 Task: Search one way flight ticket for 3 adults in first from Belleville: Midamerica St. Louis Airport/scott Air Force Base to New Bern: Coastal Carolina Regional Airport (was Craven County Regional) on 5-4-2023. Choice of flights is Sun country airlines. Number of bags: 2 checked bags. Price is upto 82000. Outbound departure time preference is 13:15.
Action: Mouse moved to (300, 259)
Screenshot: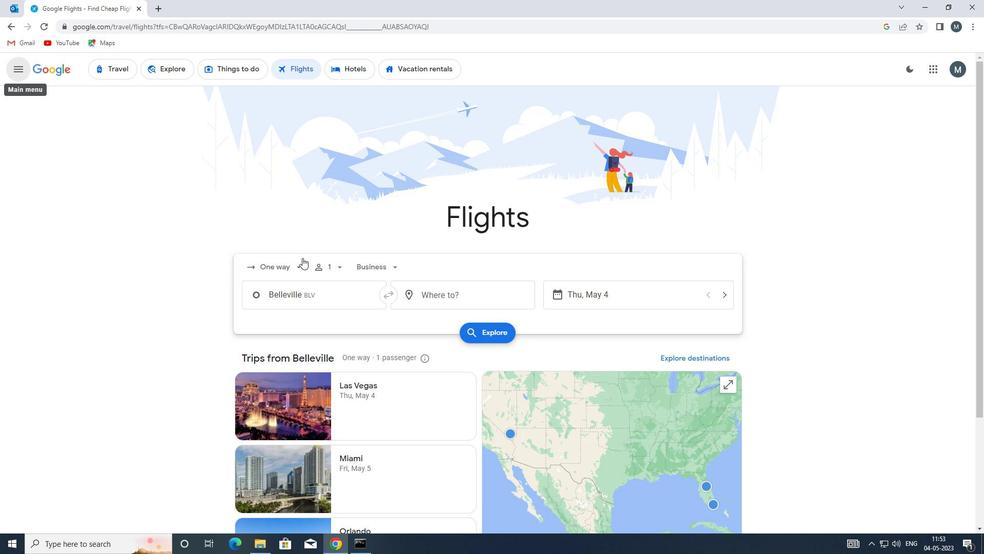
Action: Mouse pressed left at (300, 259)
Screenshot: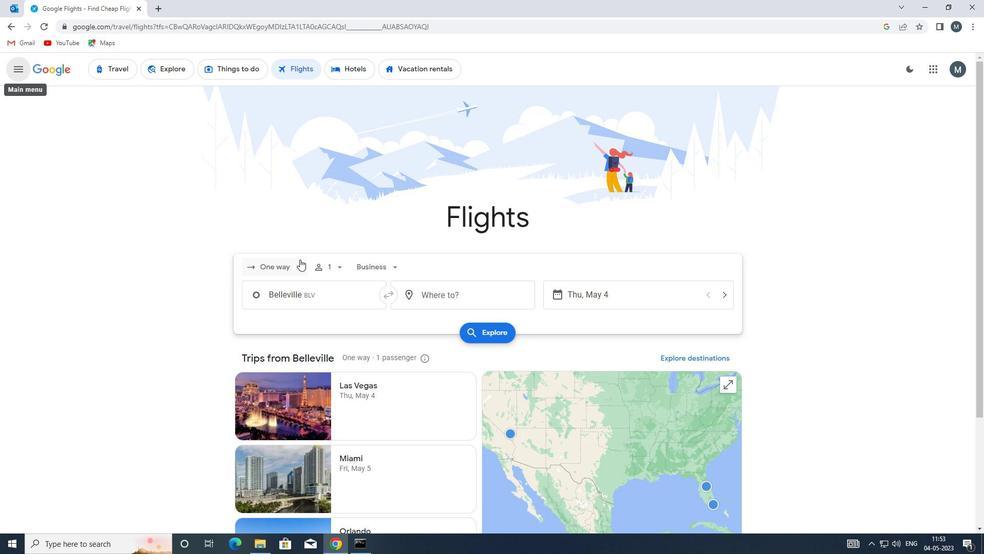 
Action: Mouse moved to (304, 317)
Screenshot: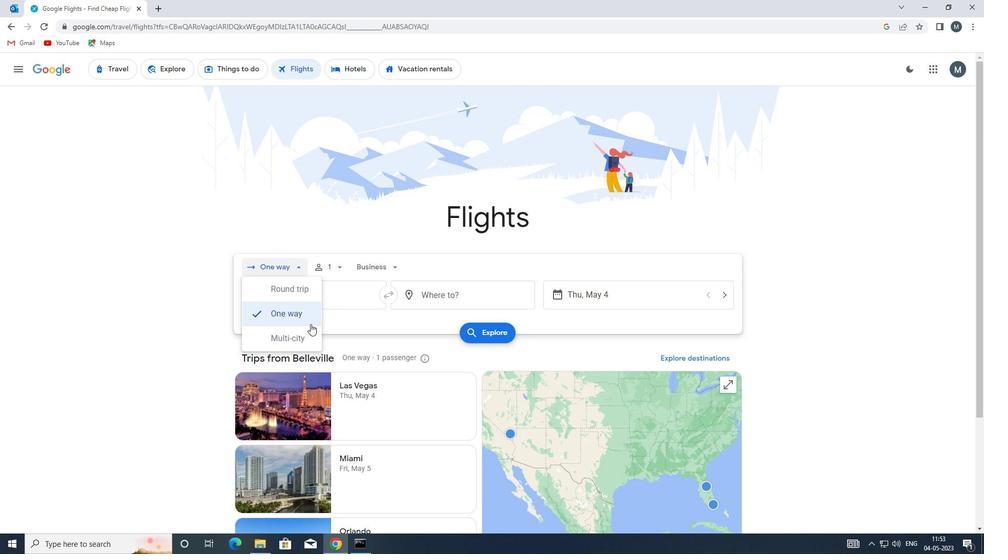 
Action: Mouse pressed left at (304, 317)
Screenshot: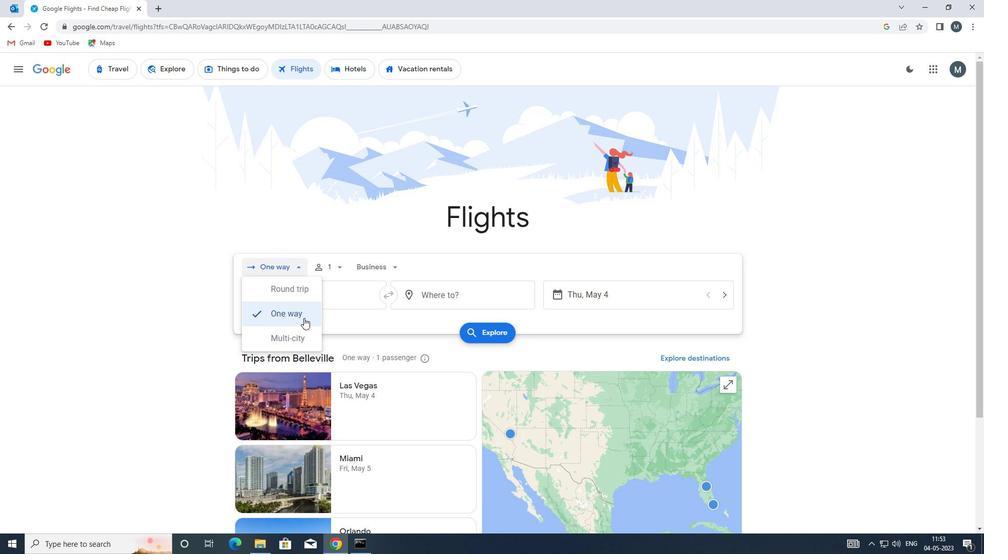 
Action: Mouse moved to (337, 266)
Screenshot: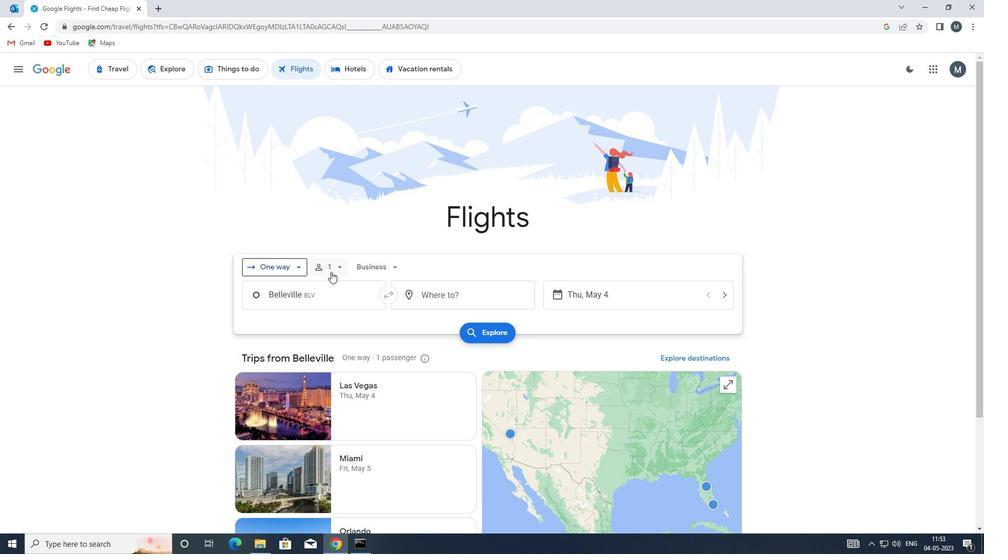 
Action: Mouse pressed left at (337, 266)
Screenshot: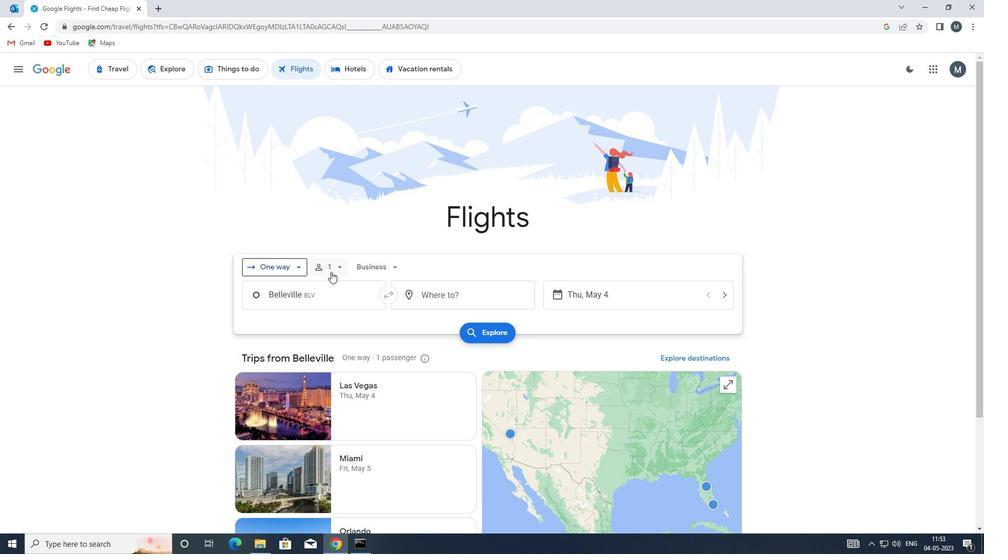 
Action: Mouse moved to (416, 294)
Screenshot: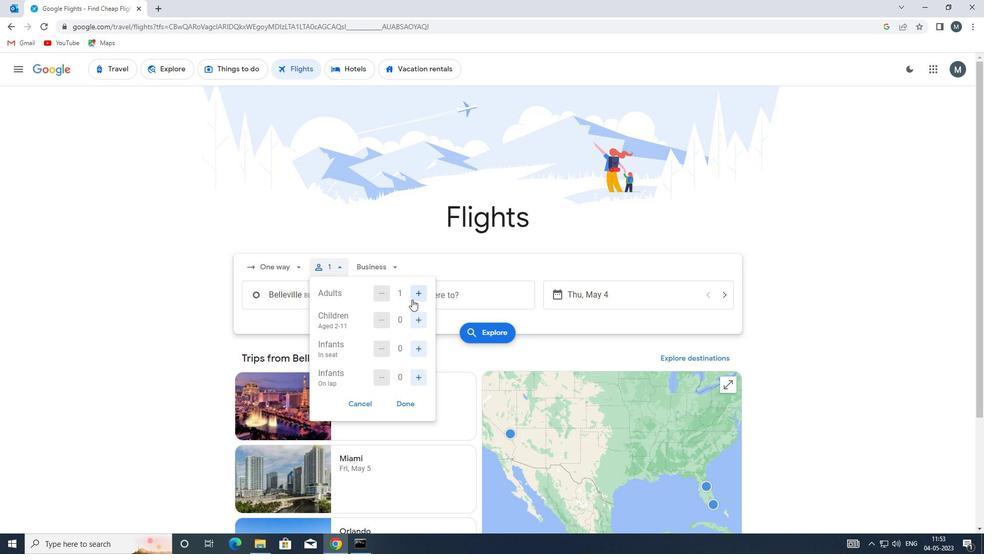 
Action: Mouse pressed left at (416, 294)
Screenshot: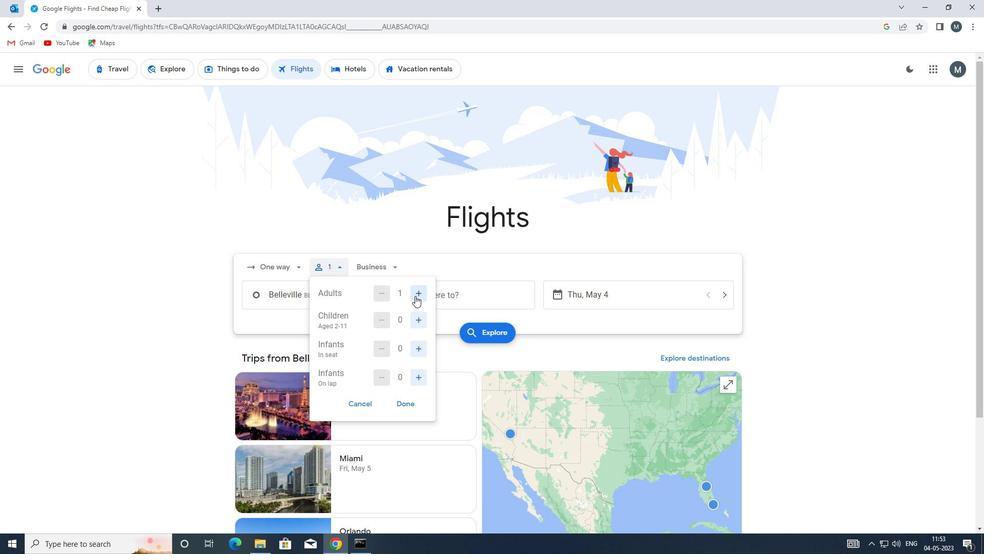 
Action: Mouse pressed left at (416, 294)
Screenshot: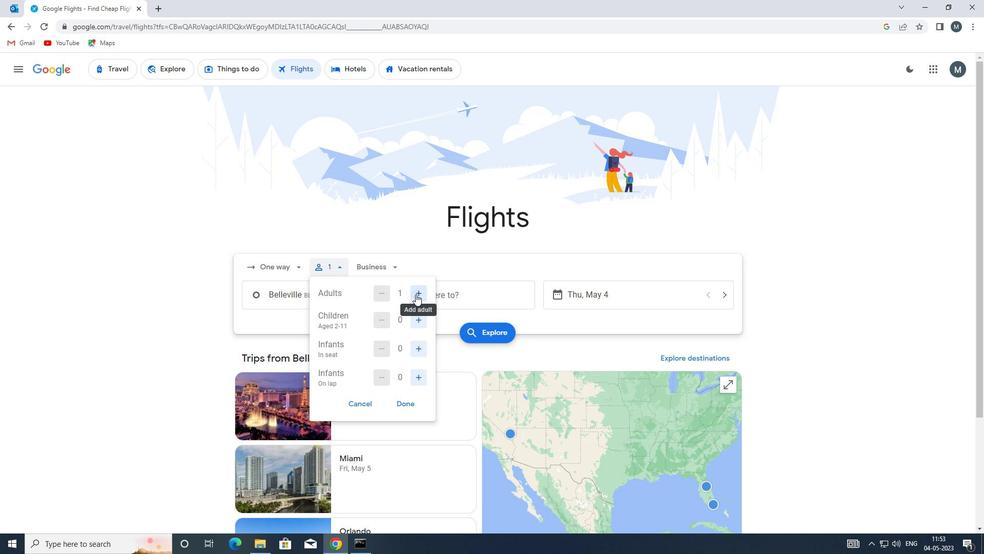 
Action: Mouse moved to (411, 406)
Screenshot: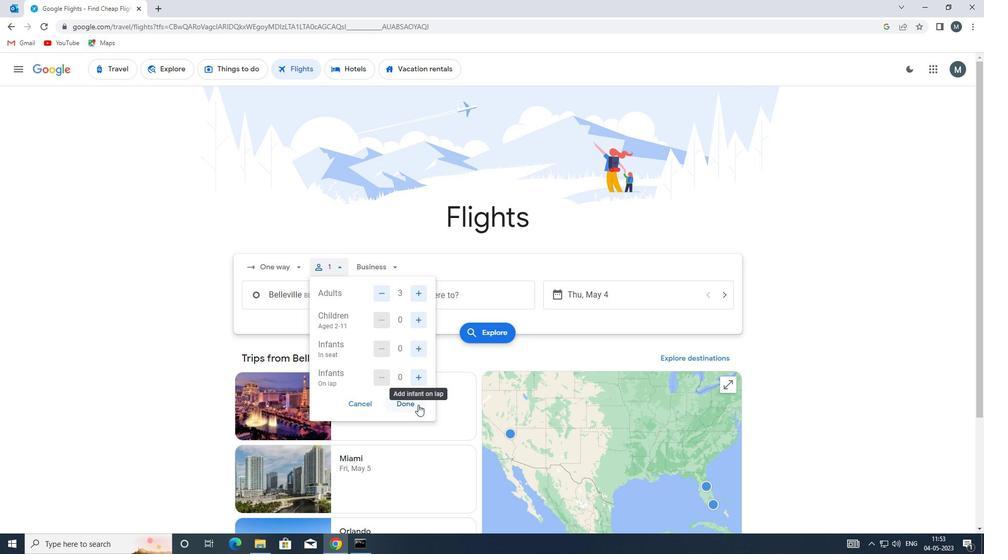 
Action: Mouse pressed left at (411, 406)
Screenshot: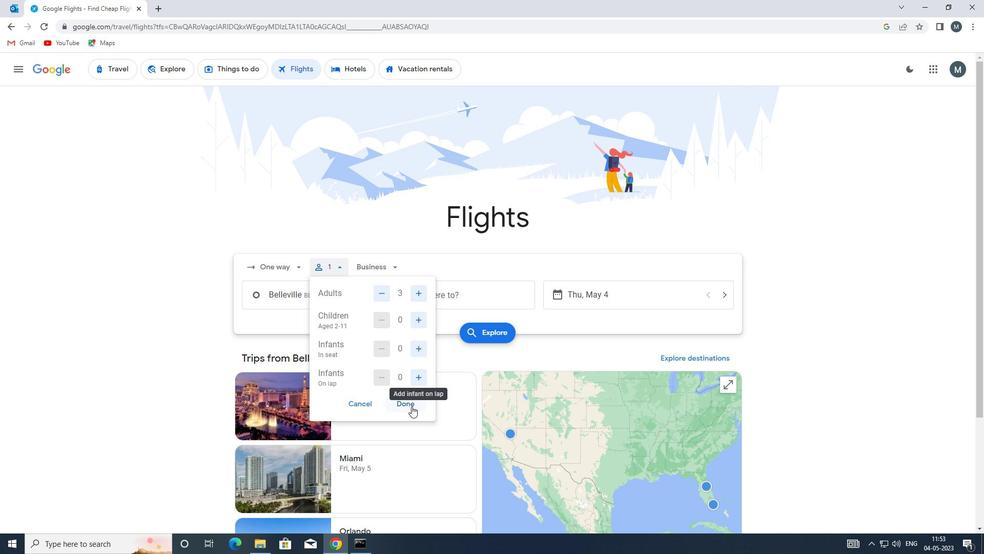 
Action: Mouse moved to (379, 266)
Screenshot: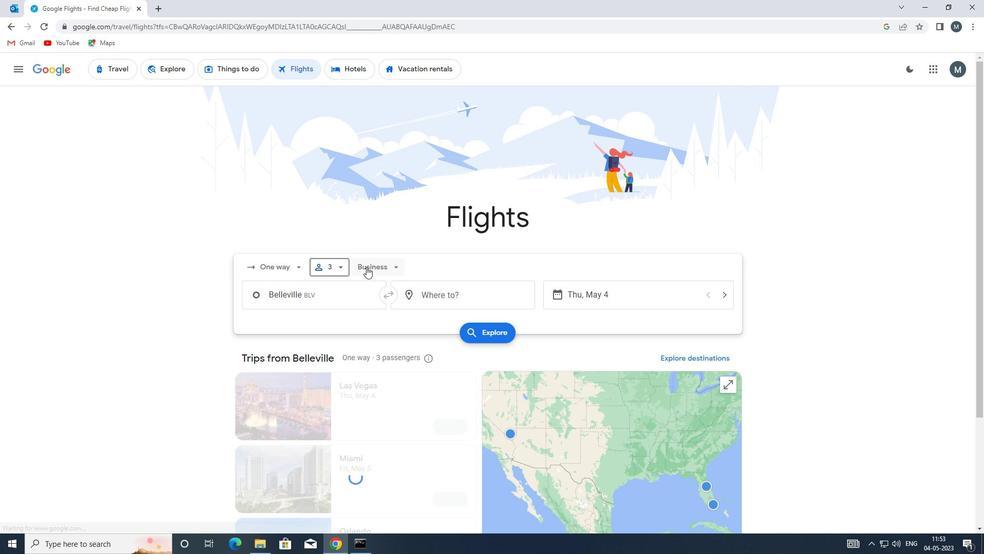 
Action: Mouse pressed left at (379, 266)
Screenshot: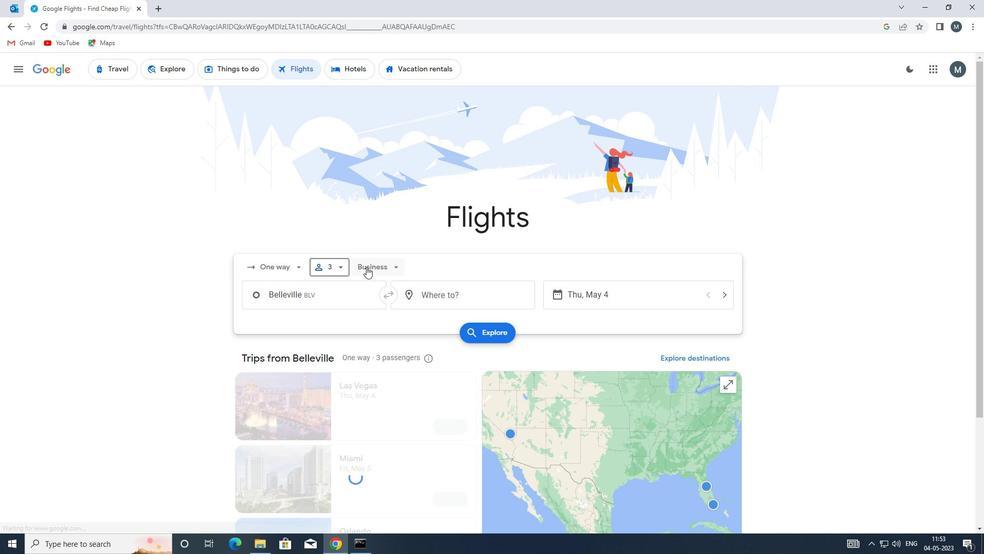 
Action: Mouse moved to (376, 358)
Screenshot: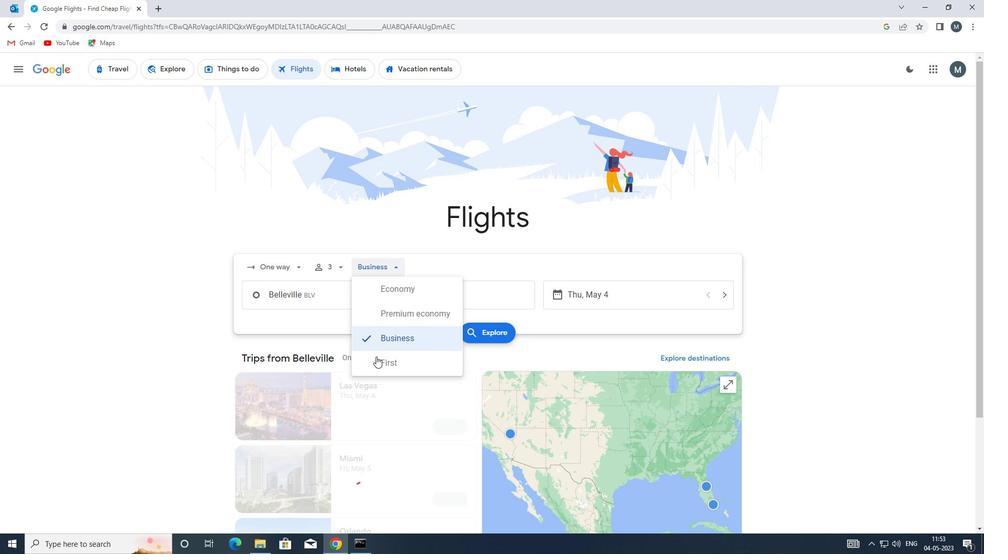 
Action: Mouse pressed left at (376, 358)
Screenshot: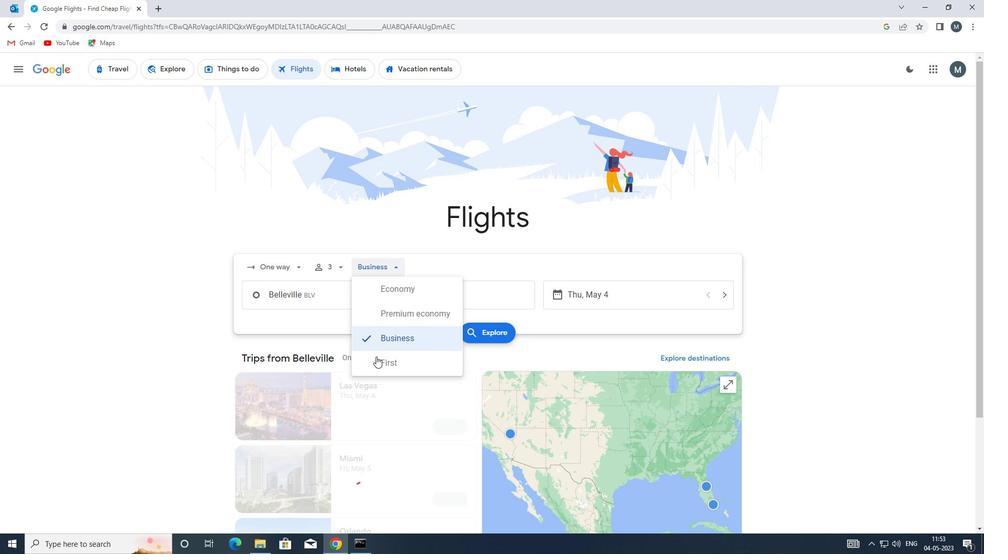 
Action: Mouse moved to (323, 300)
Screenshot: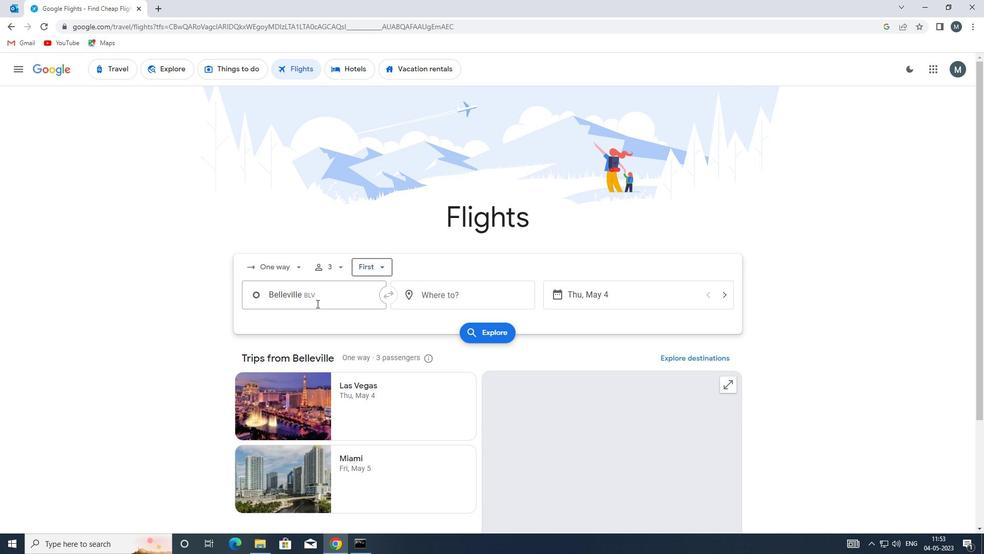 
Action: Mouse pressed left at (323, 300)
Screenshot: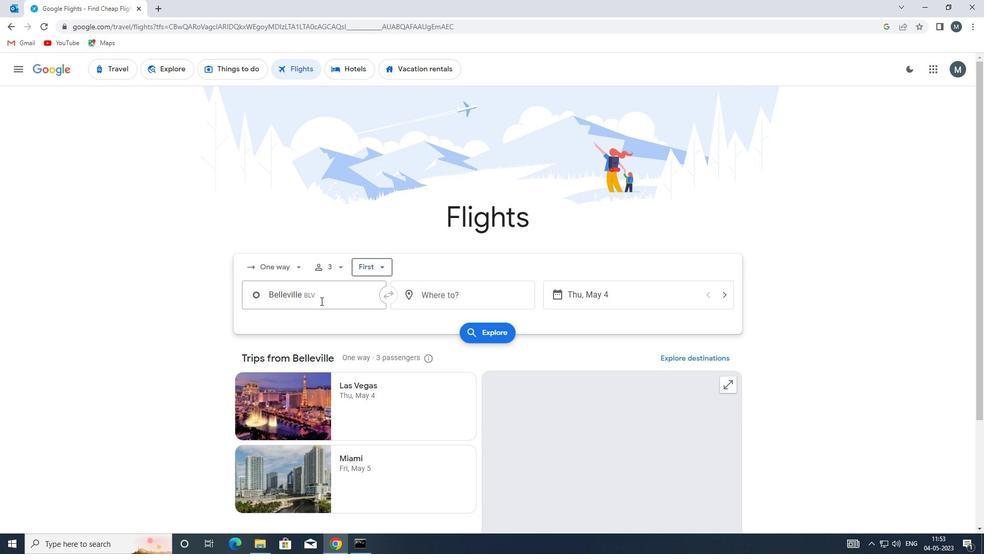 
Action: Mouse moved to (323, 300)
Screenshot: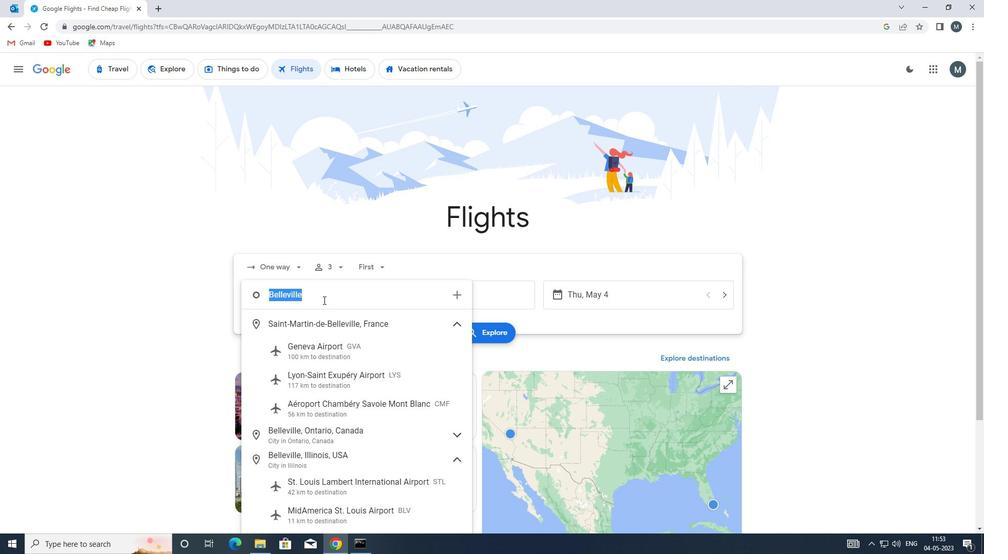 
Action: Key pressed blv
Screenshot: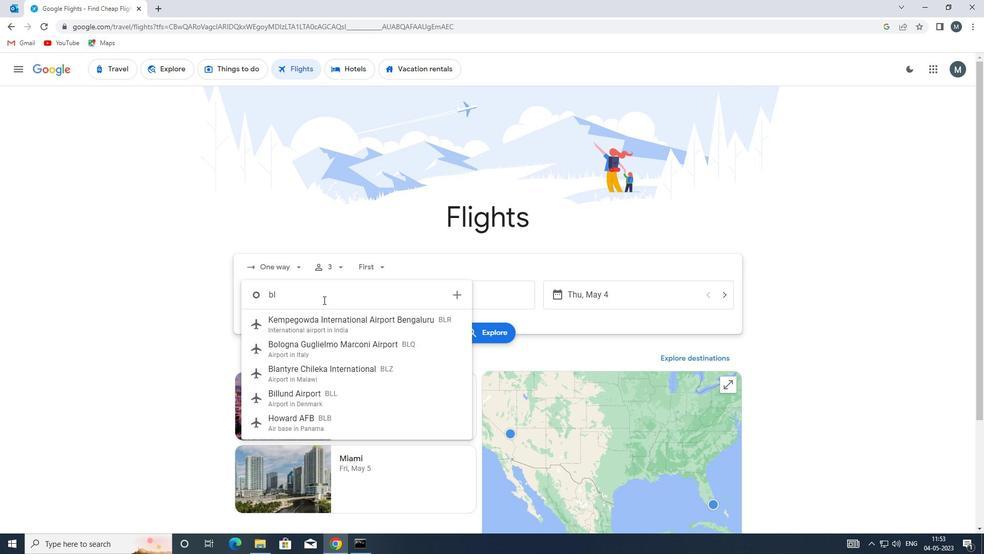 
Action: Mouse moved to (345, 323)
Screenshot: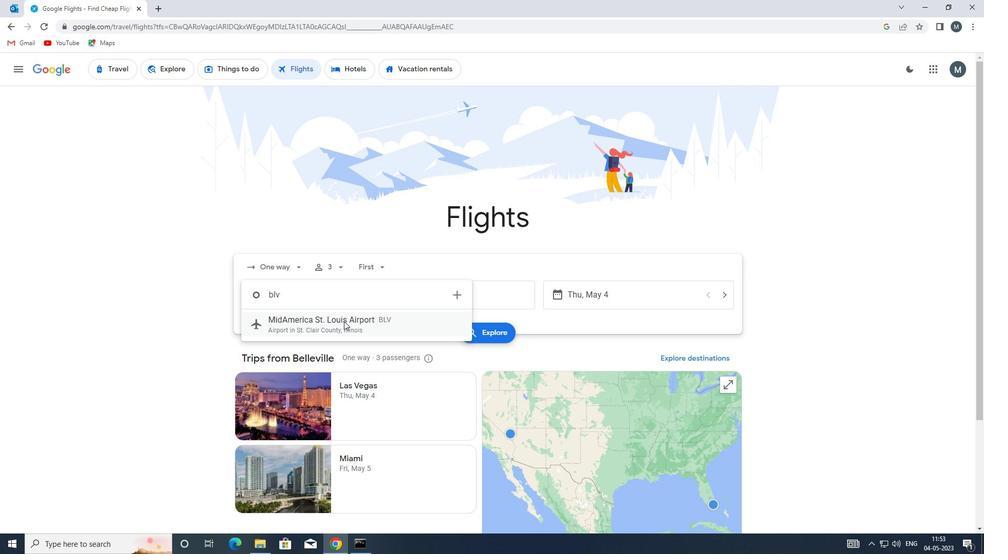 
Action: Mouse pressed left at (345, 323)
Screenshot: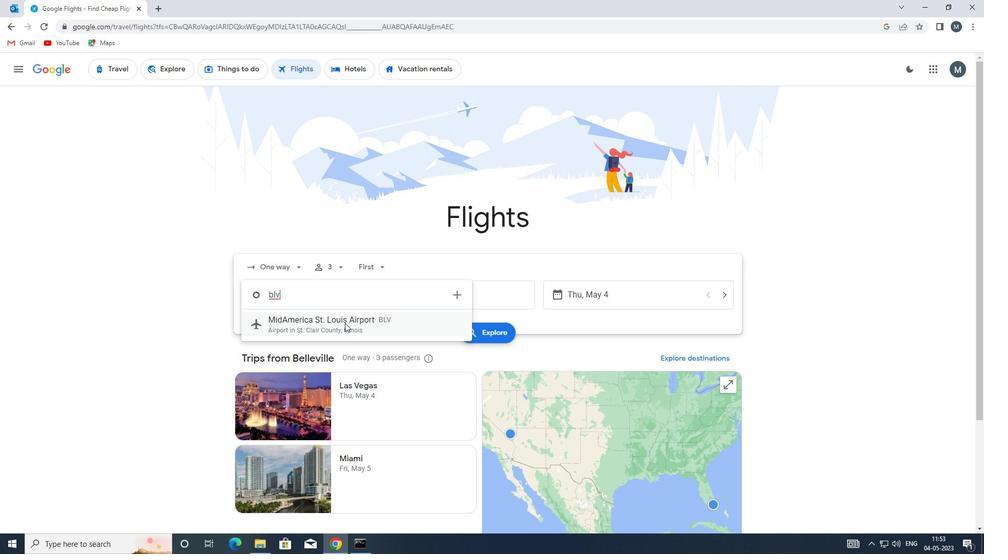 
Action: Mouse moved to (422, 297)
Screenshot: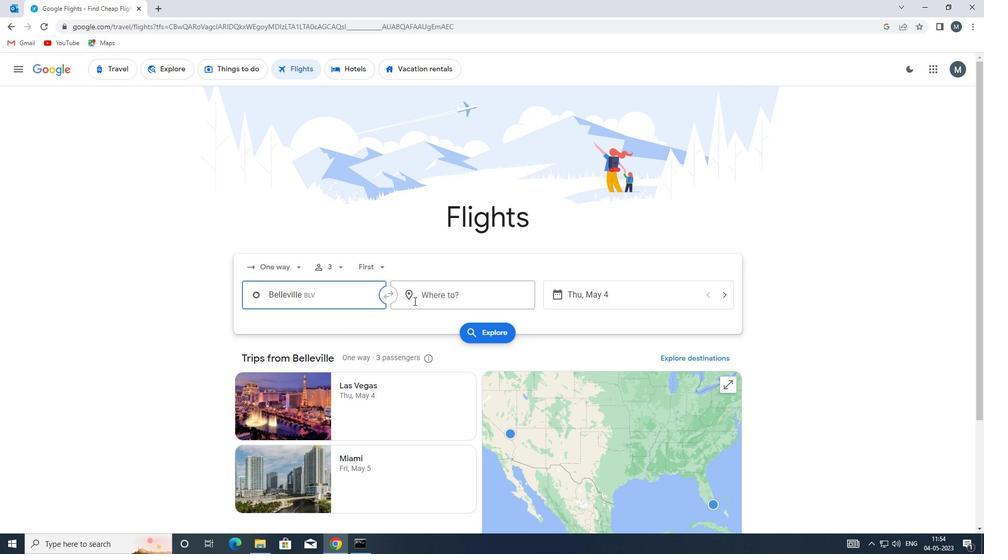
Action: Mouse pressed left at (422, 297)
Screenshot: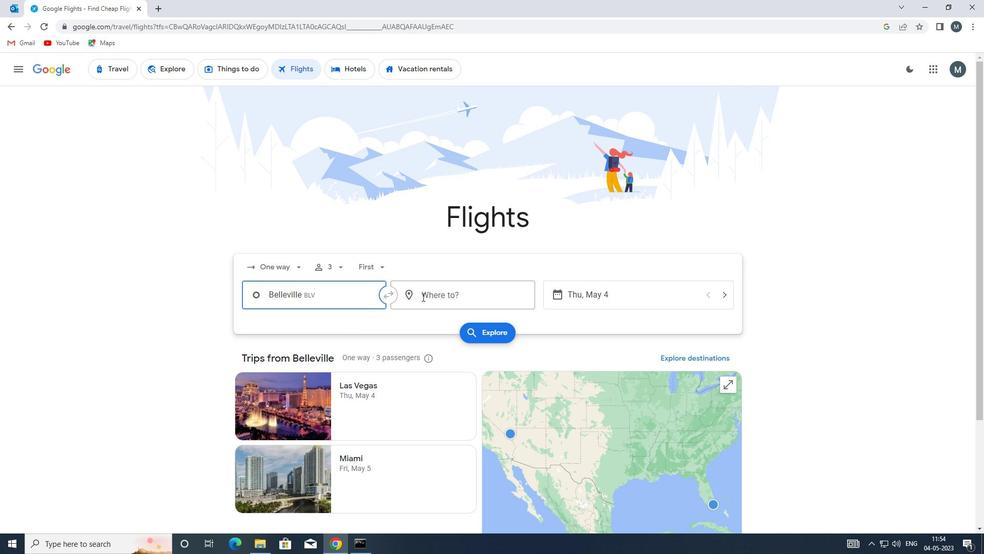 
Action: Key pressed ewn
Screenshot: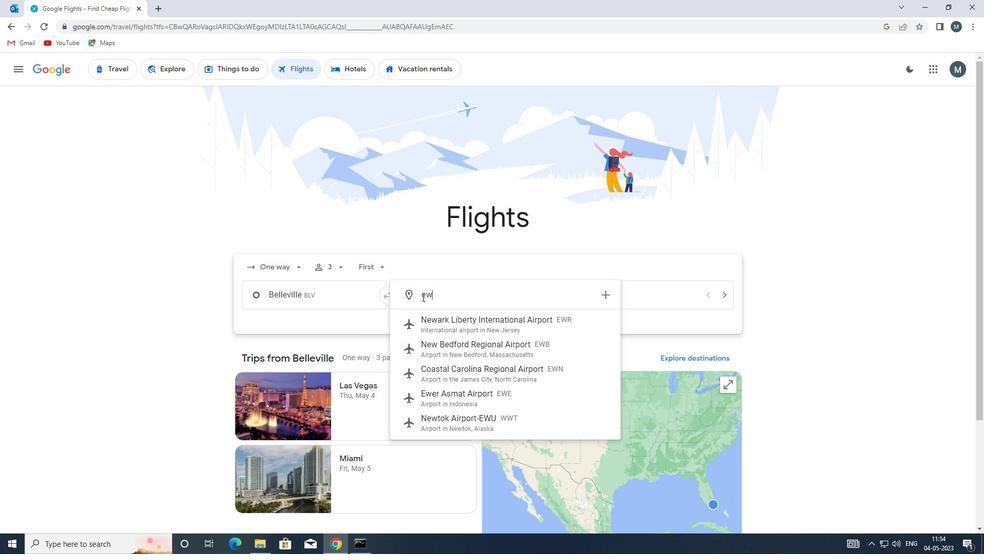 
Action: Mouse moved to (442, 323)
Screenshot: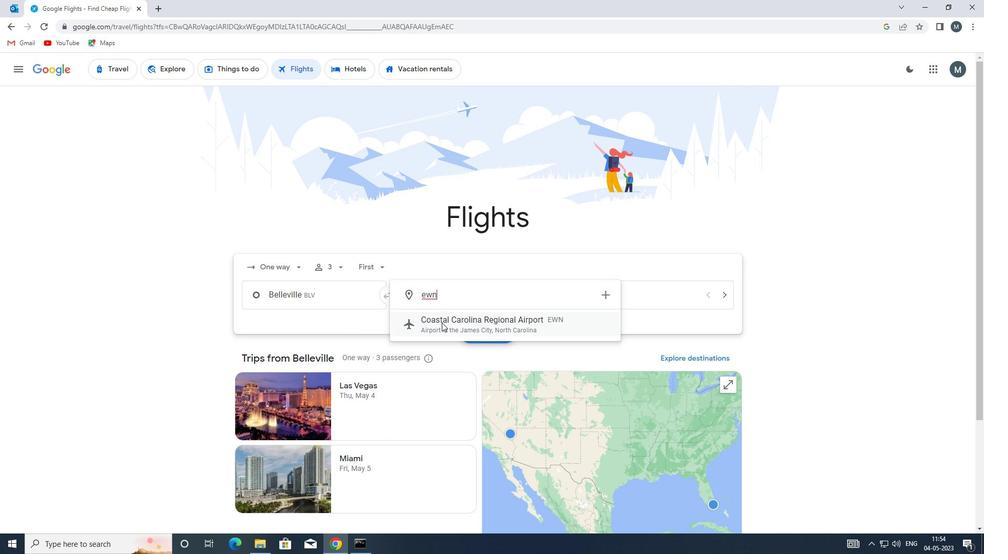 
Action: Mouse pressed left at (442, 323)
Screenshot: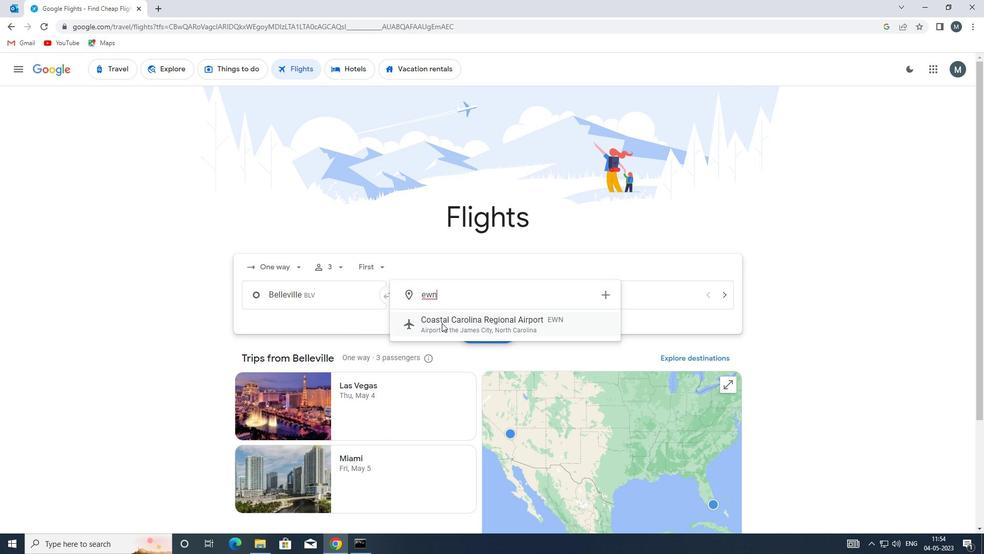 
Action: Mouse moved to (563, 294)
Screenshot: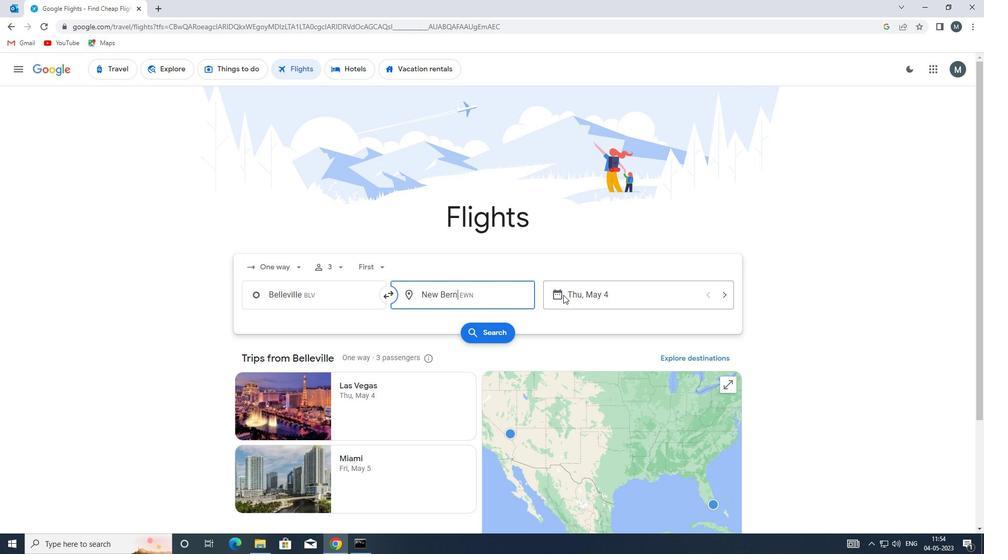 
Action: Mouse pressed left at (563, 294)
Screenshot: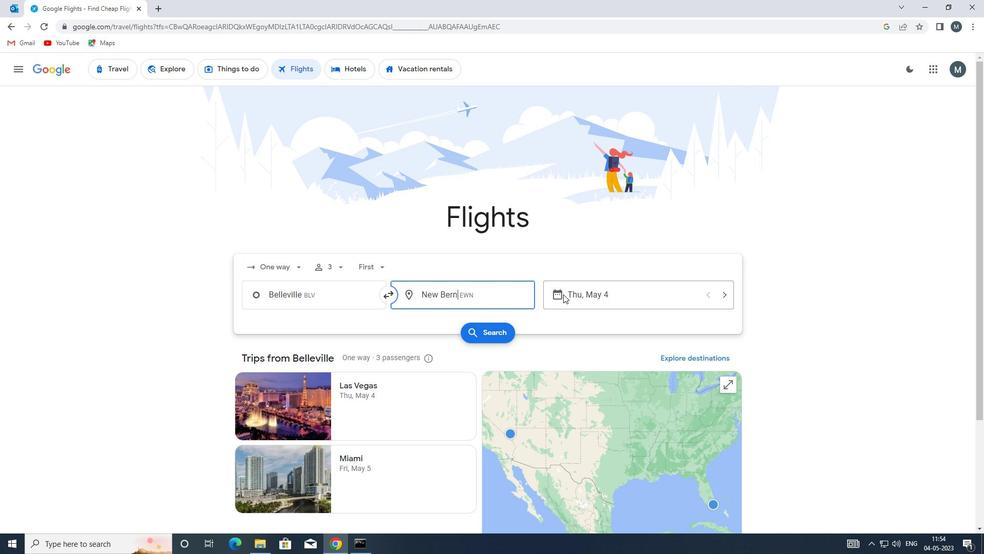 
Action: Mouse moved to (467, 346)
Screenshot: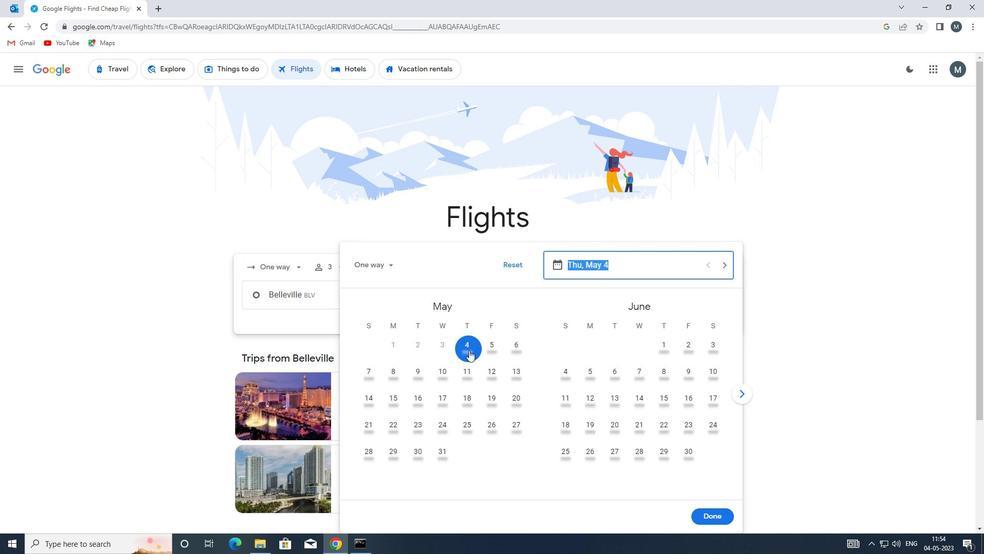 
Action: Mouse pressed left at (467, 346)
Screenshot: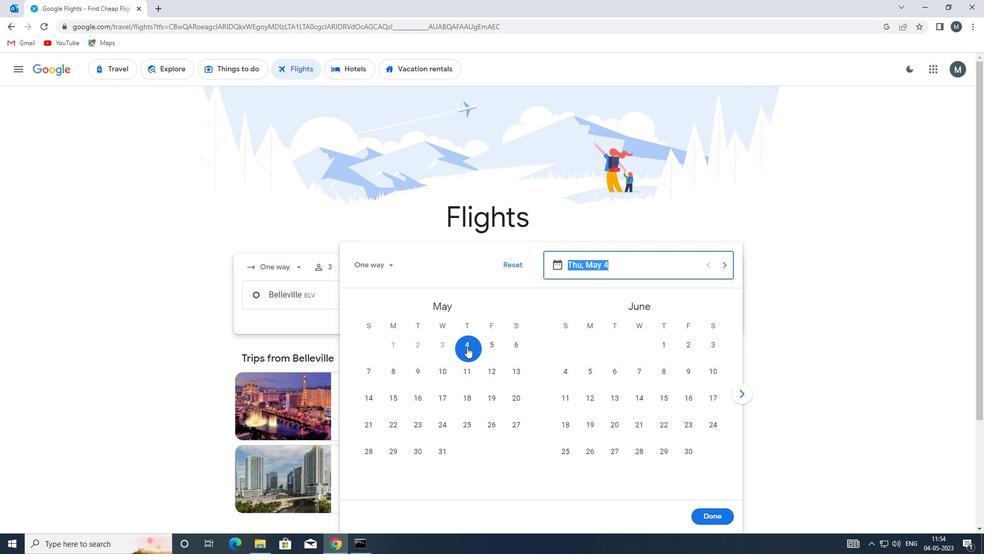 
Action: Mouse moved to (722, 523)
Screenshot: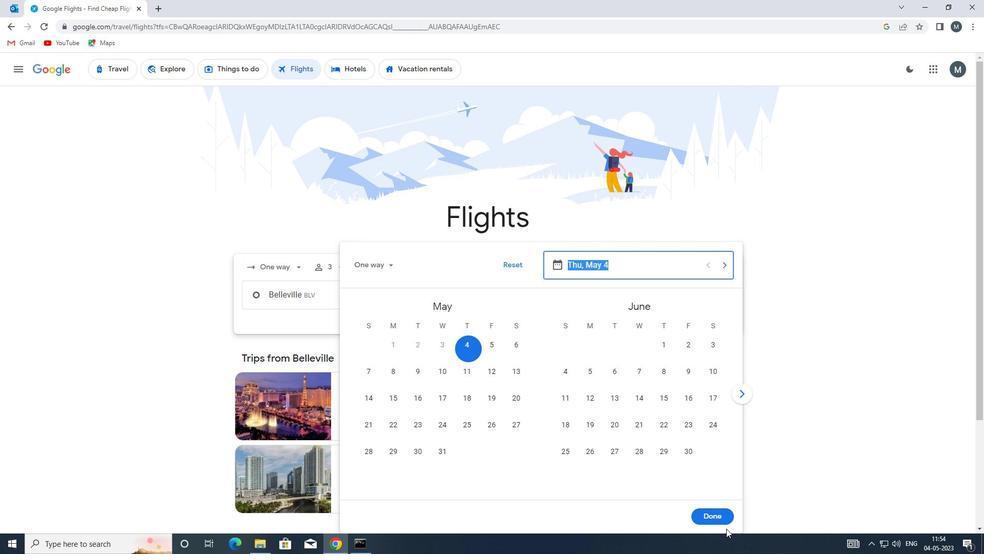 
Action: Mouse pressed left at (722, 523)
Screenshot: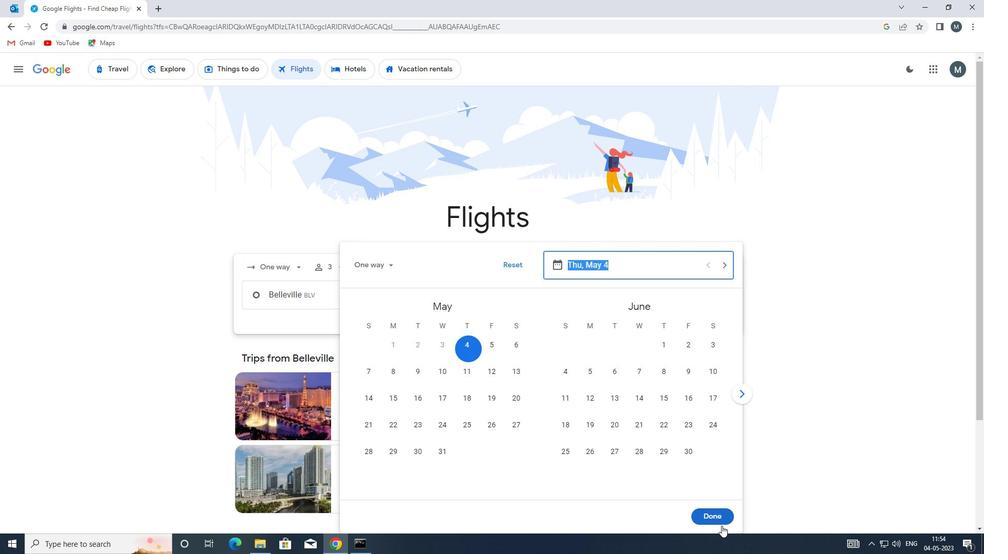 
Action: Mouse moved to (496, 339)
Screenshot: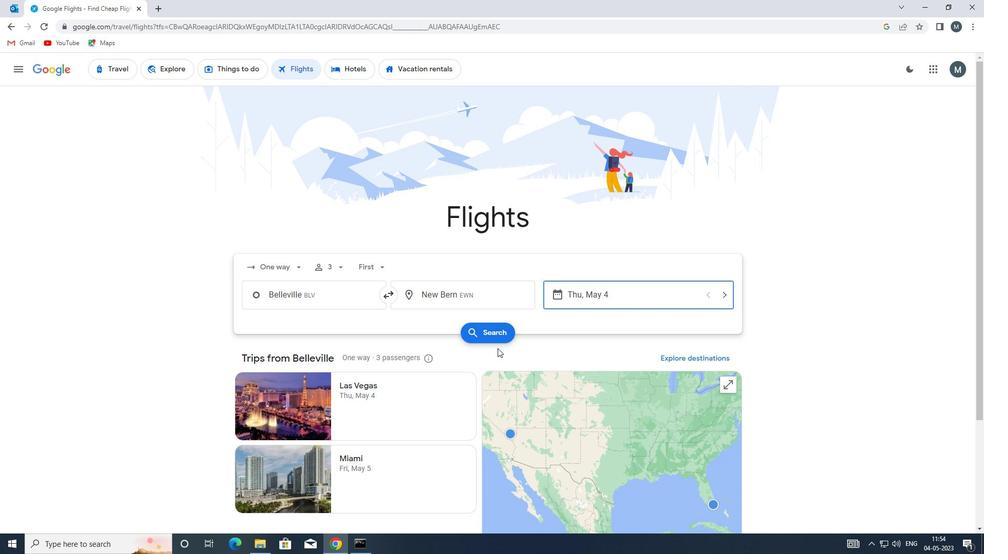 
Action: Mouse pressed left at (496, 339)
Screenshot: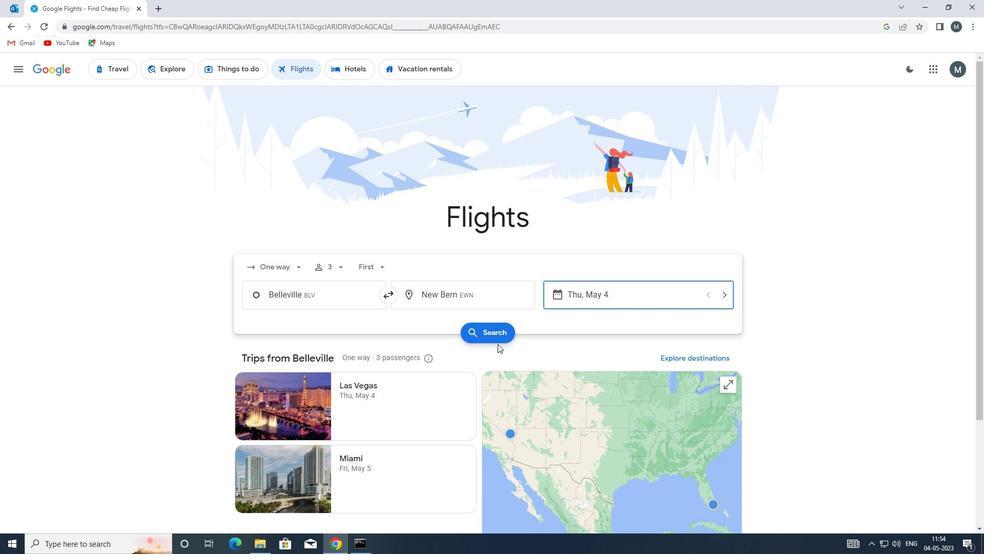 
Action: Mouse moved to (250, 159)
Screenshot: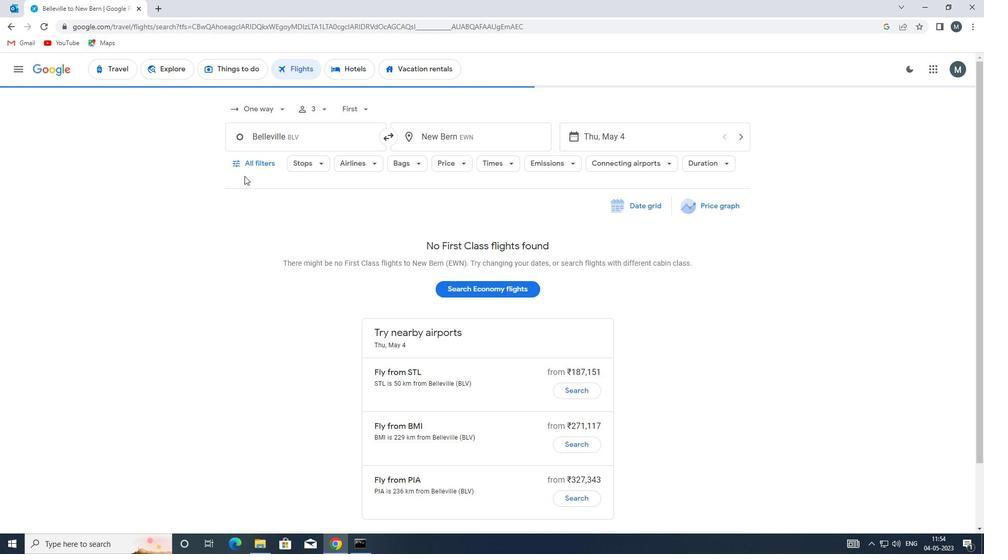 
Action: Mouse pressed left at (250, 159)
Screenshot: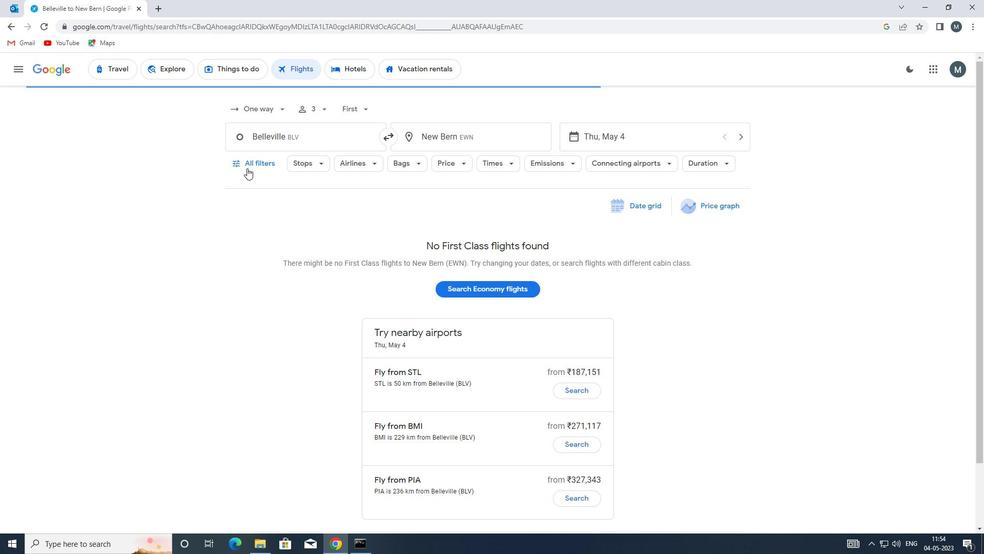 
Action: Mouse moved to (252, 307)
Screenshot: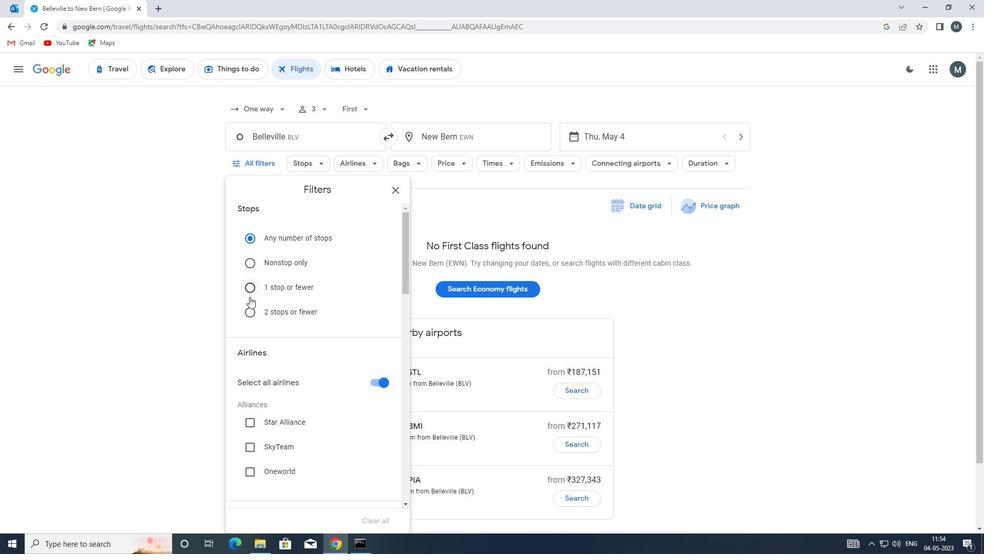 
Action: Mouse scrolled (252, 306) with delta (0, 0)
Screenshot: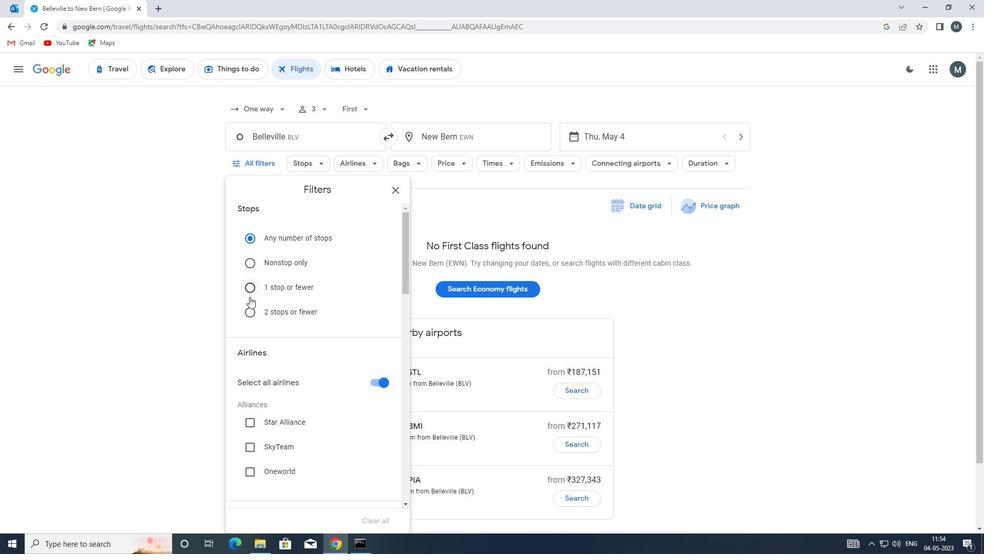
Action: Mouse moved to (371, 331)
Screenshot: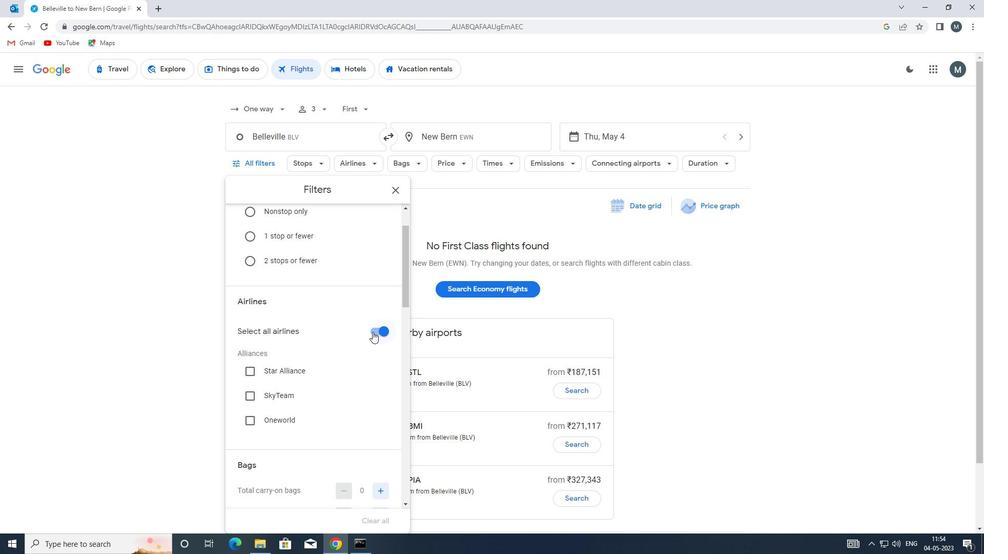 
Action: Mouse pressed left at (371, 331)
Screenshot: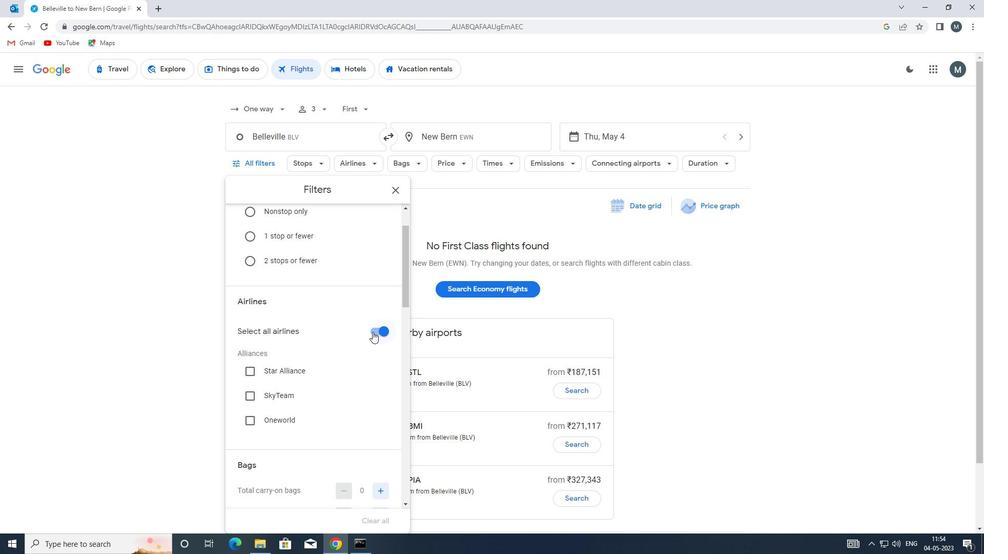 
Action: Mouse moved to (309, 362)
Screenshot: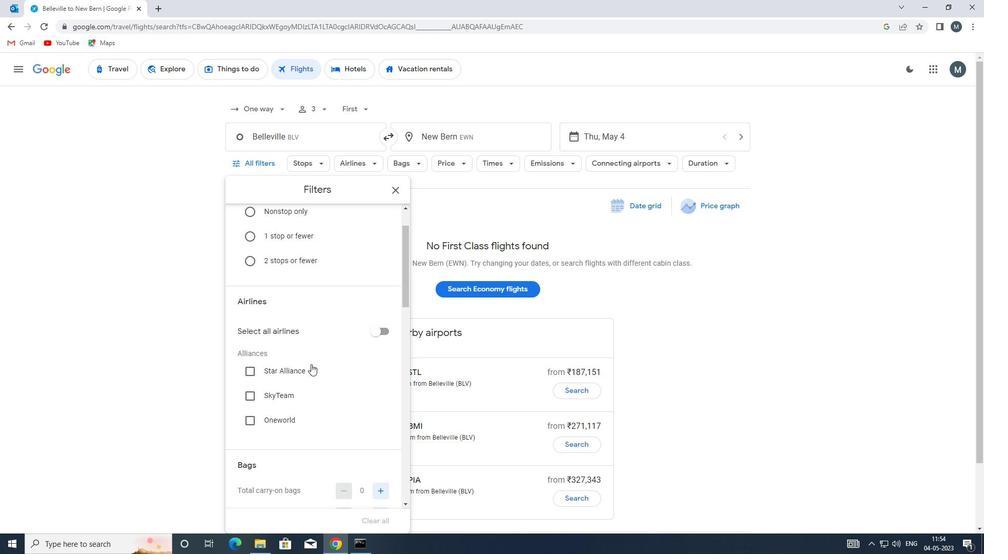 
Action: Mouse scrolled (309, 362) with delta (0, 0)
Screenshot: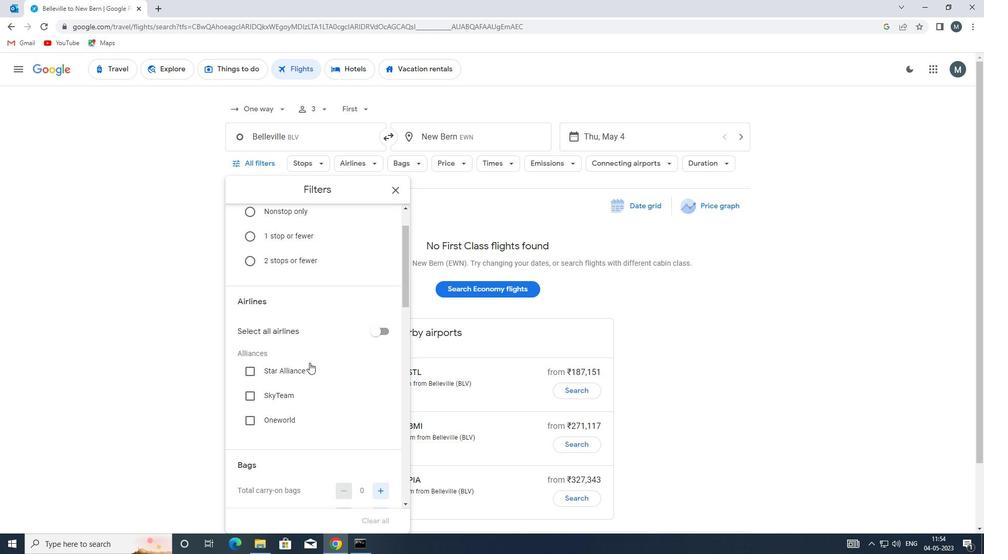 
Action: Mouse moved to (317, 360)
Screenshot: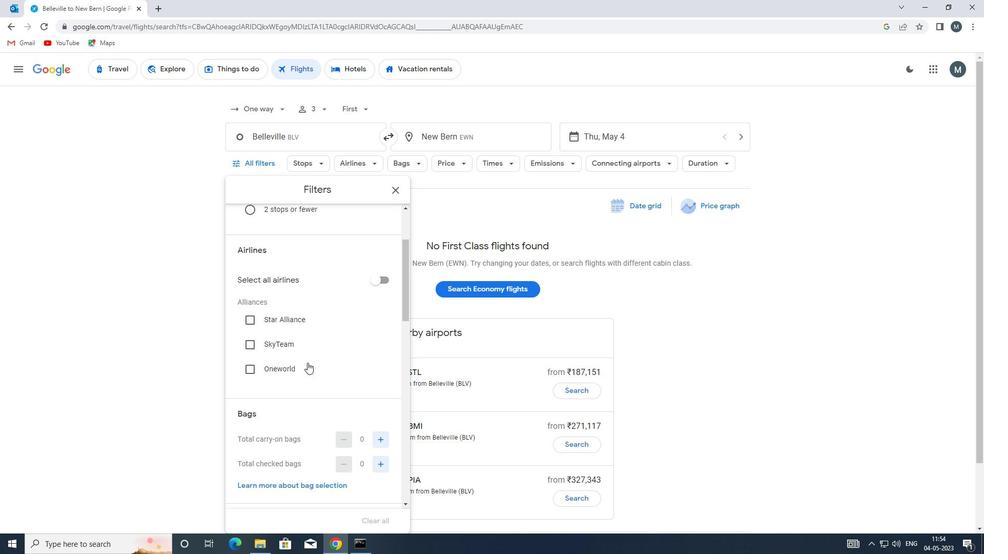 
Action: Mouse scrolled (317, 359) with delta (0, 0)
Screenshot: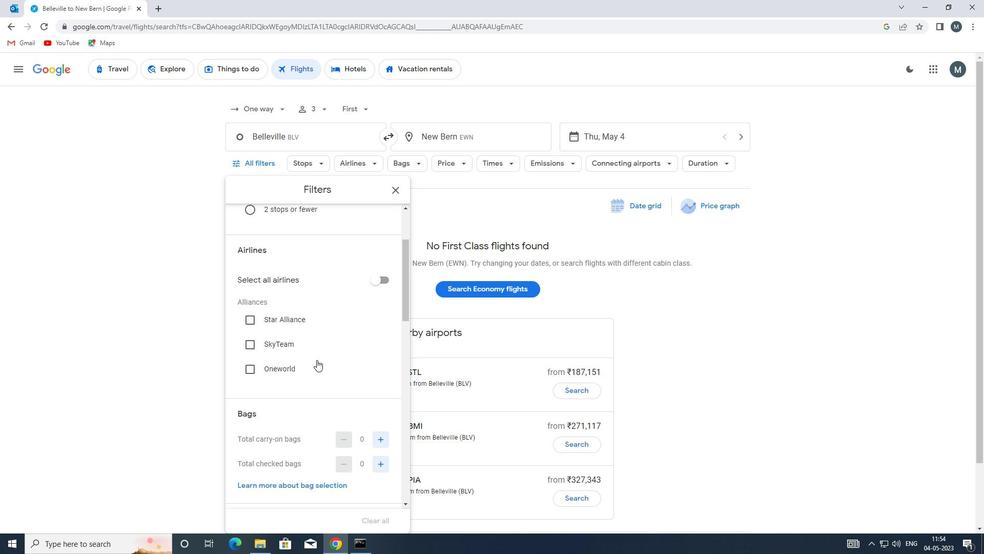 
Action: Mouse scrolled (317, 359) with delta (0, 0)
Screenshot: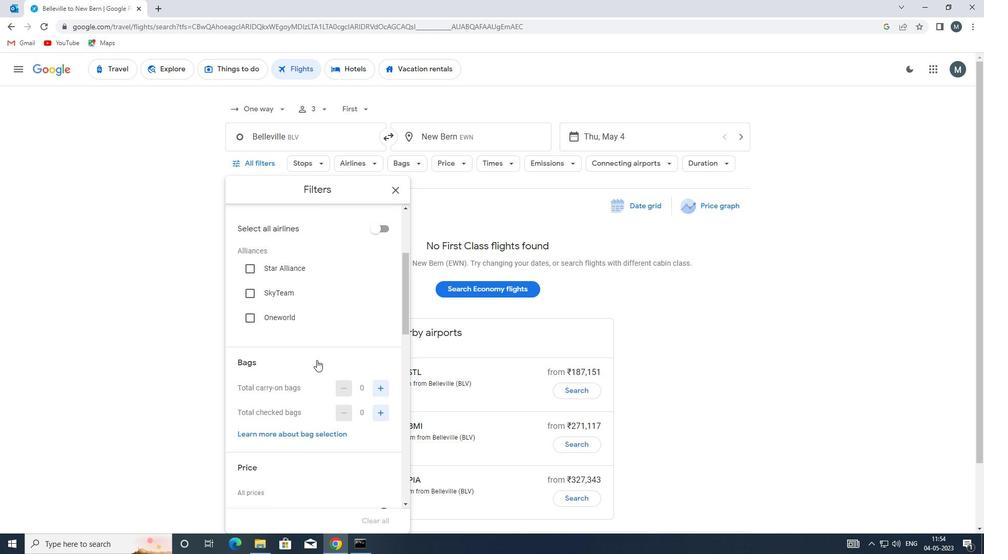 
Action: Mouse moved to (380, 361)
Screenshot: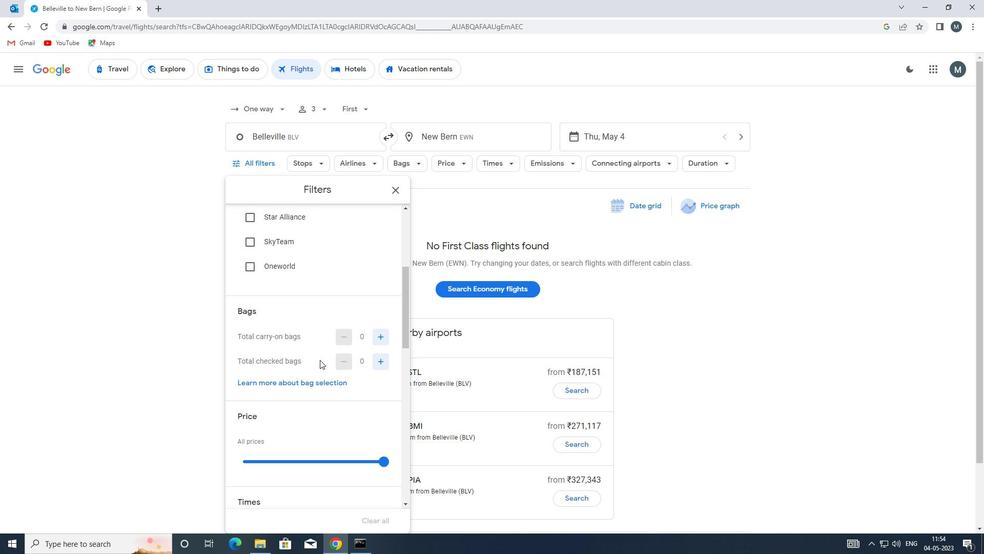 
Action: Mouse pressed left at (380, 361)
Screenshot: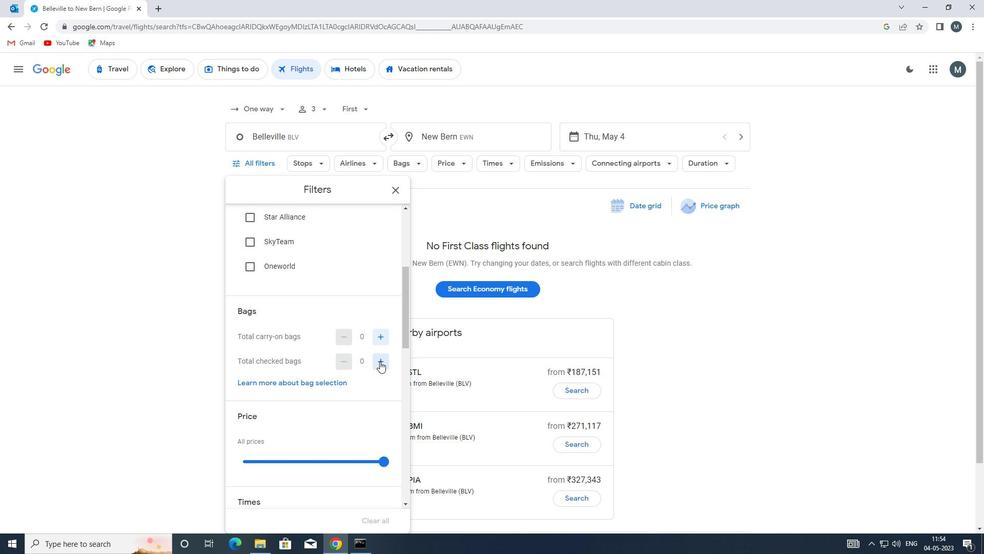 
Action: Mouse pressed left at (380, 361)
Screenshot: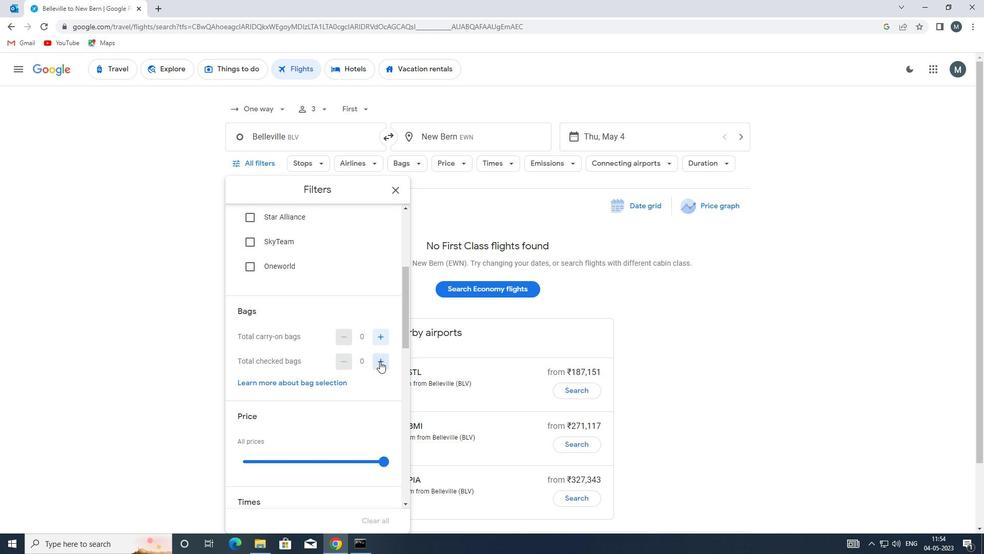 
Action: Mouse moved to (312, 363)
Screenshot: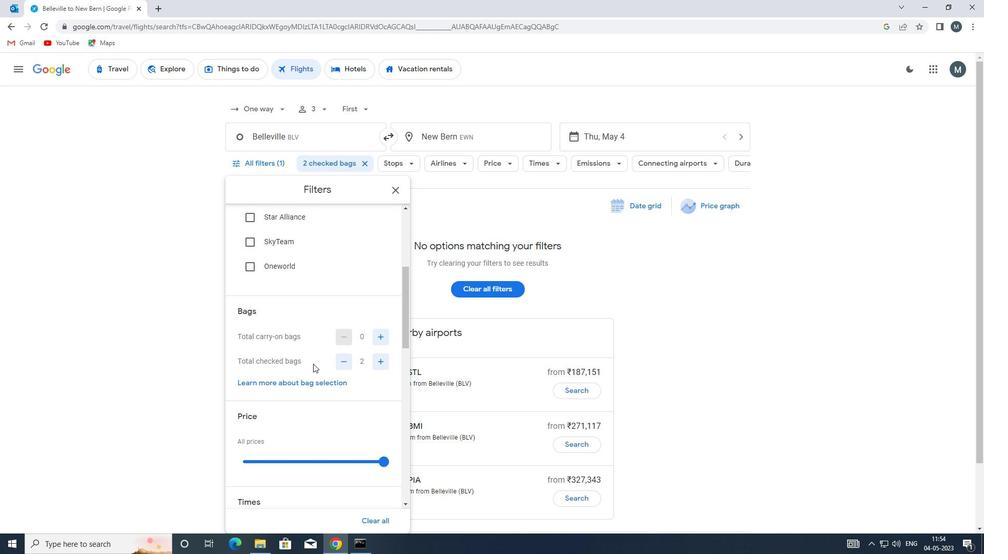 
Action: Mouse scrolled (312, 363) with delta (0, 0)
Screenshot: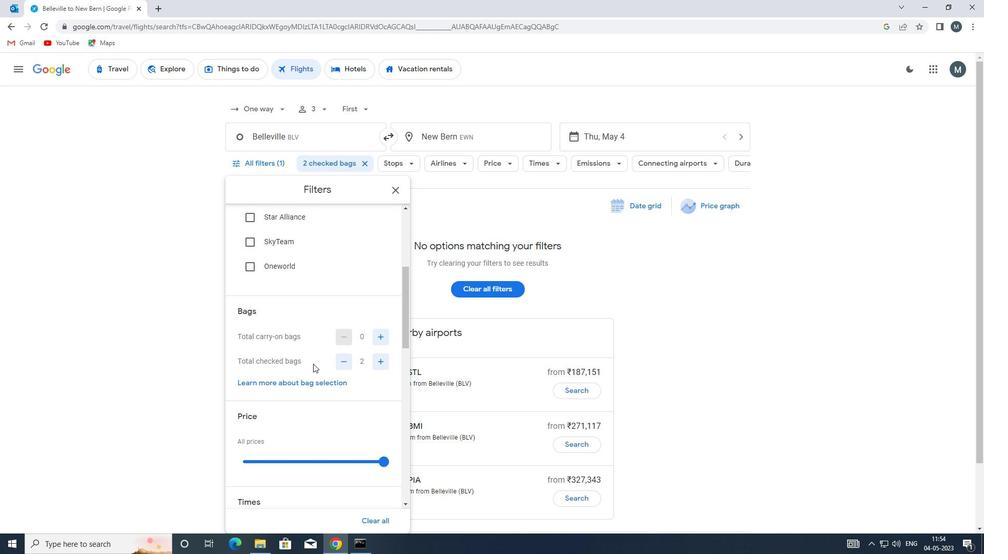 
Action: Mouse moved to (311, 363)
Screenshot: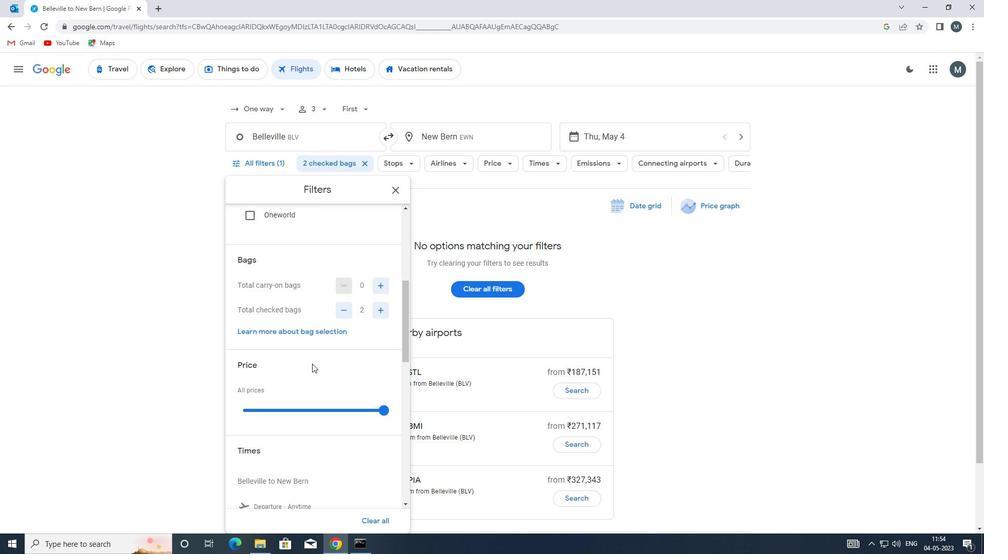 
Action: Mouse scrolled (311, 363) with delta (0, 0)
Screenshot: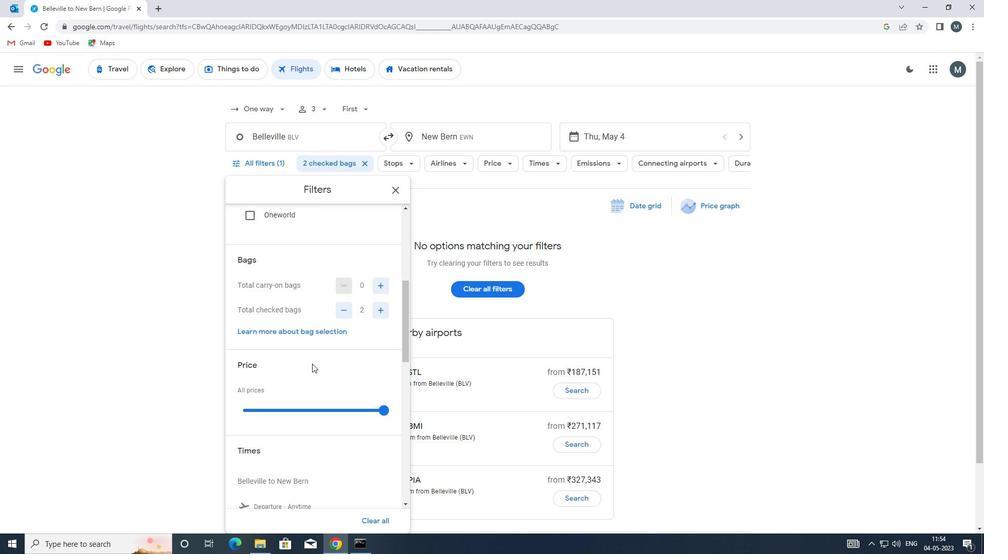 
Action: Mouse moved to (305, 356)
Screenshot: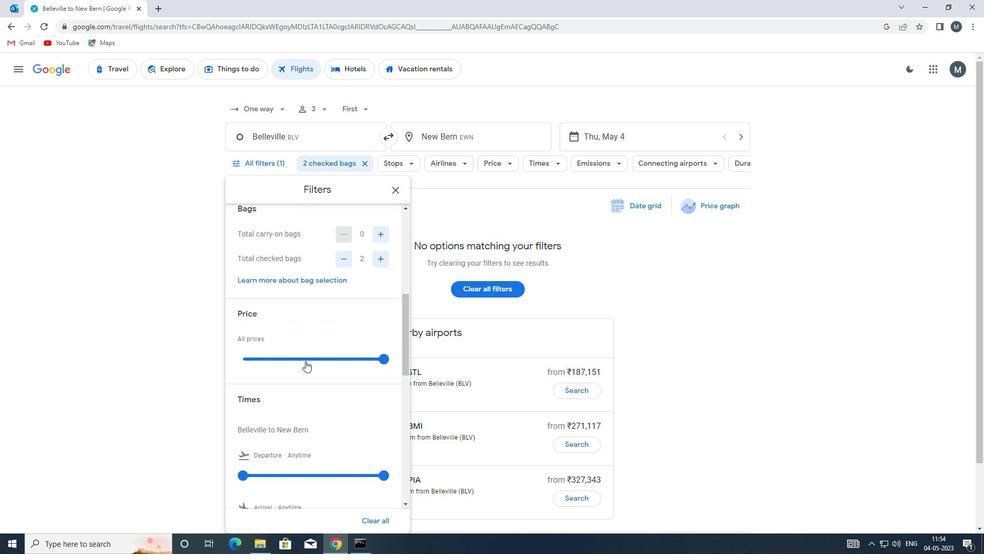 
Action: Mouse pressed left at (305, 356)
Screenshot: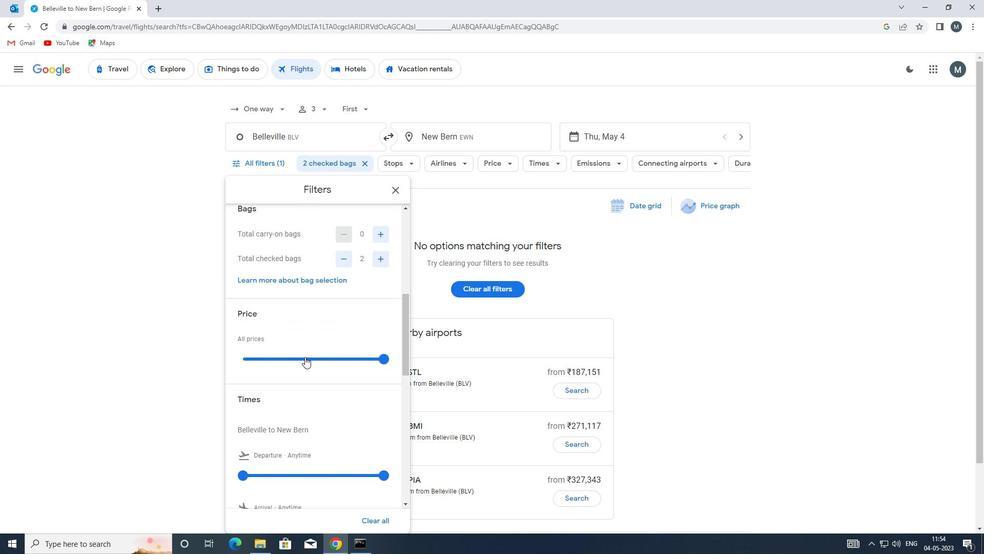 
Action: Mouse moved to (303, 356)
Screenshot: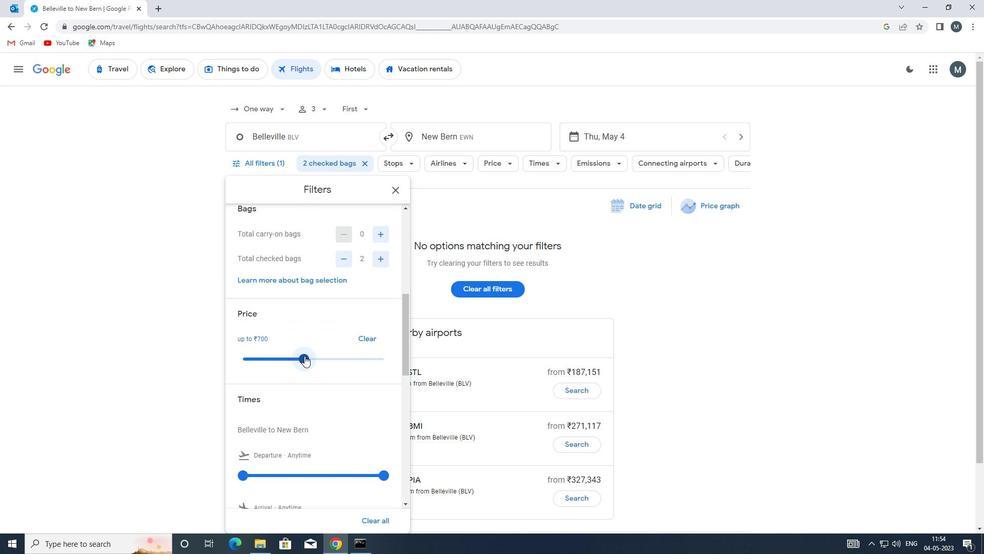 
Action: Mouse pressed left at (303, 356)
Screenshot: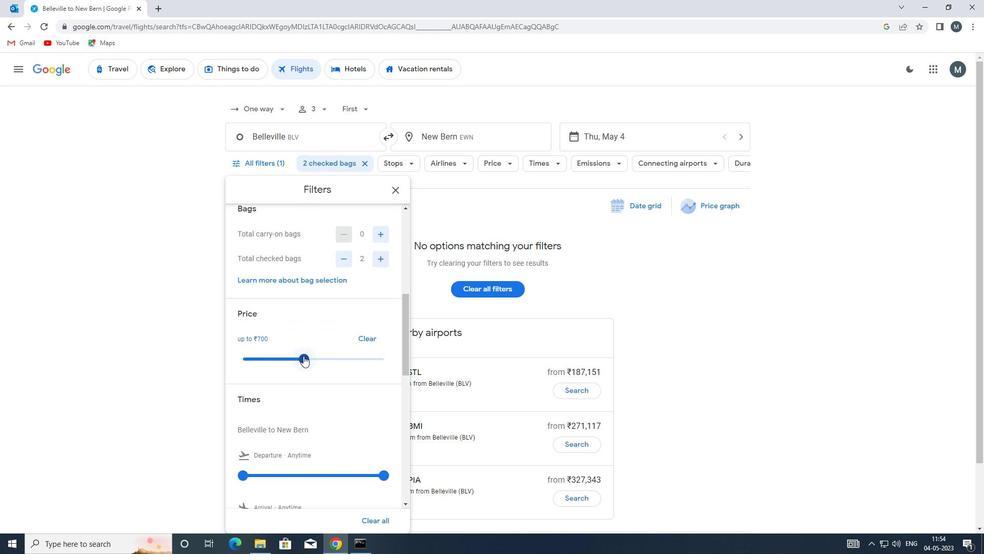 
Action: Mouse moved to (308, 365)
Screenshot: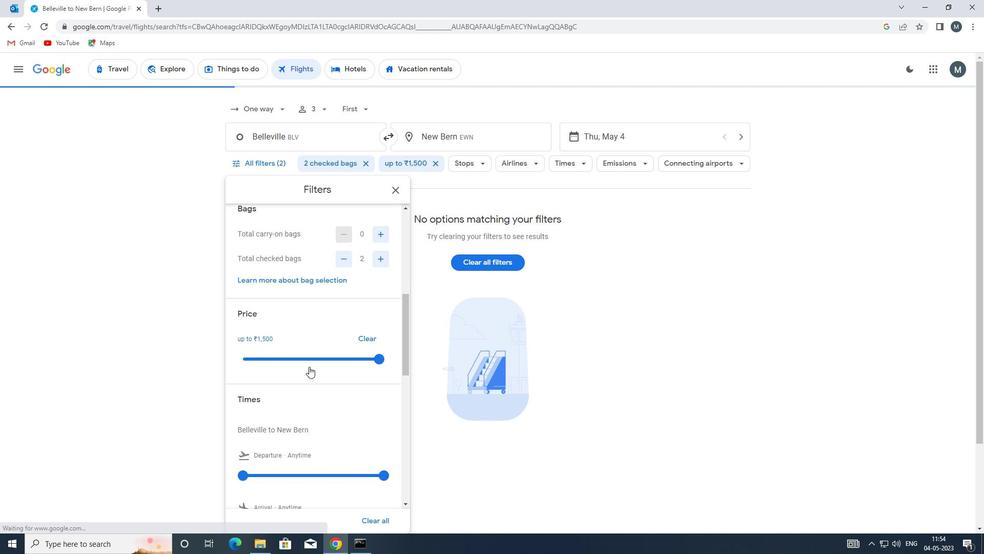 
Action: Mouse scrolled (308, 365) with delta (0, 0)
Screenshot: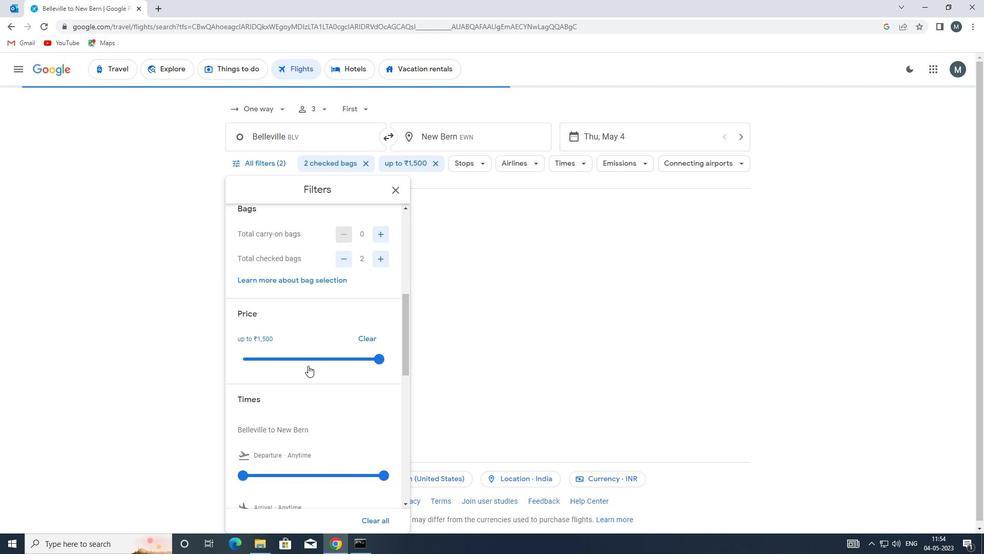 
Action: Mouse moved to (306, 364)
Screenshot: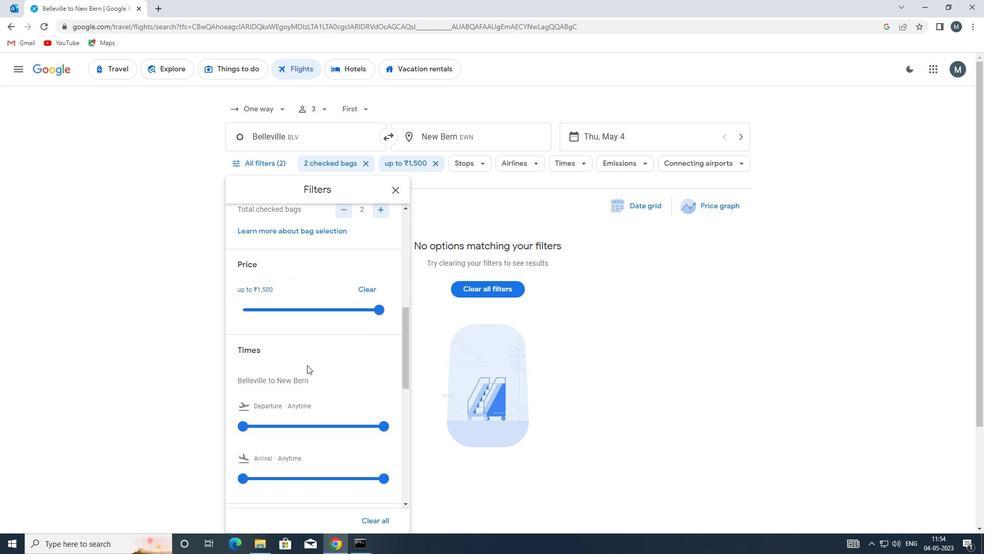 
Action: Mouse scrolled (306, 363) with delta (0, 0)
Screenshot: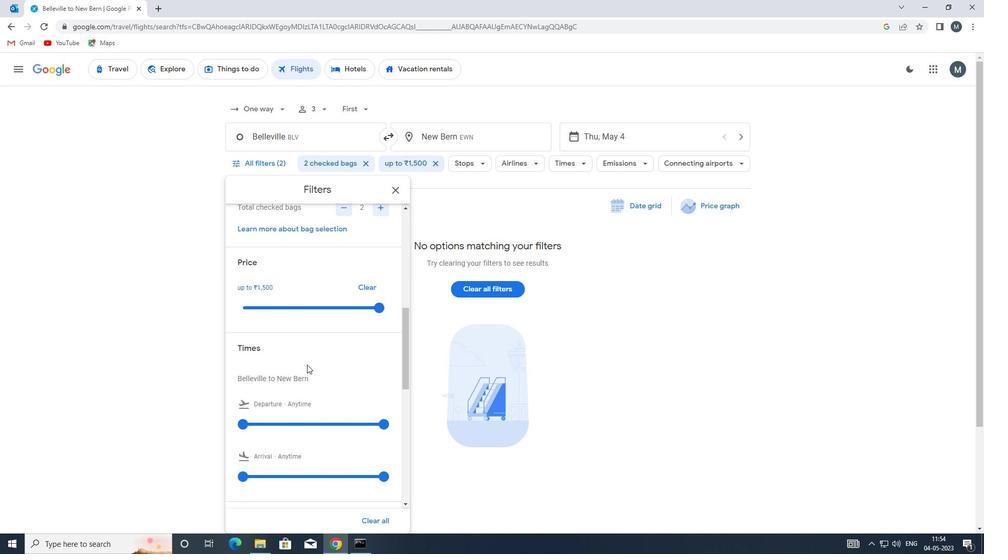 
Action: Mouse moved to (244, 369)
Screenshot: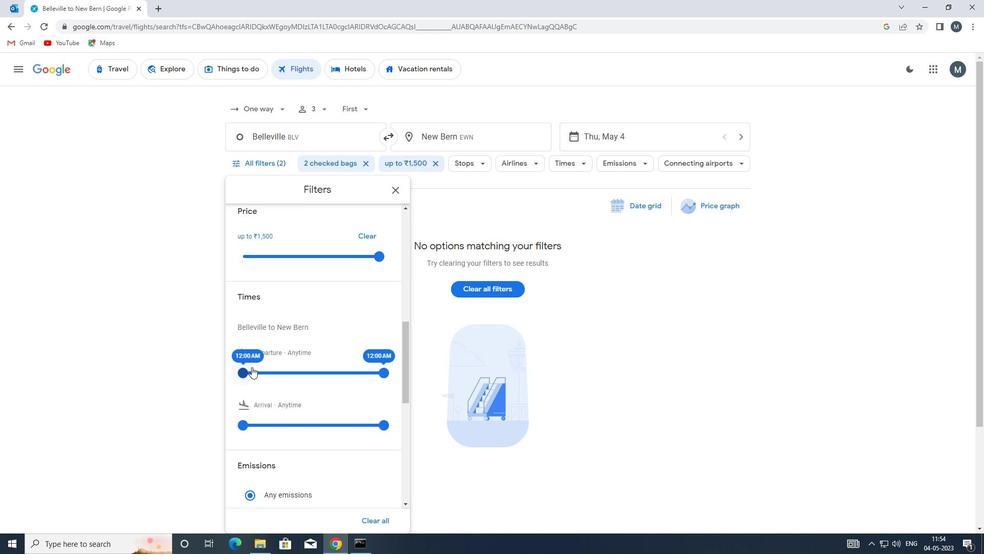 
Action: Mouse pressed left at (244, 369)
Screenshot: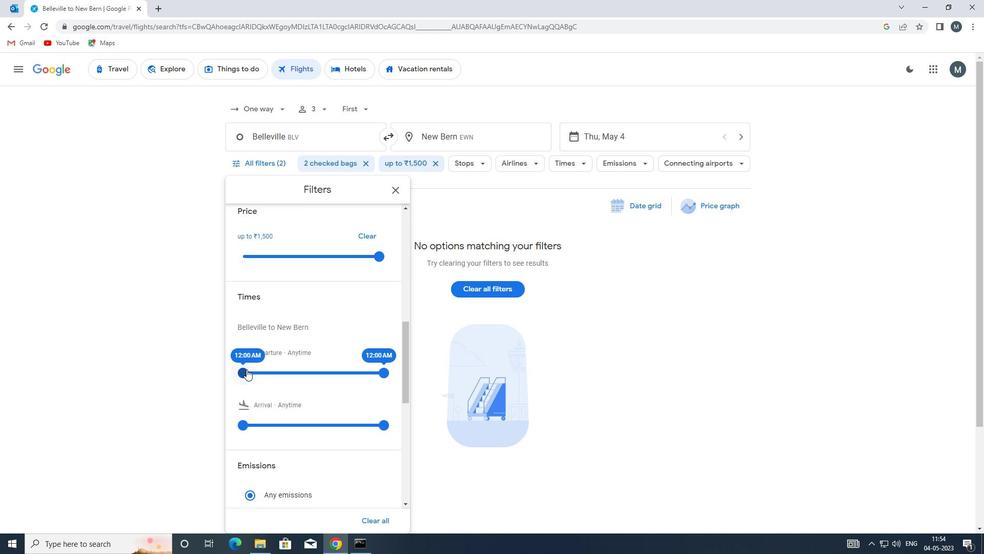 
Action: Mouse moved to (328, 370)
Screenshot: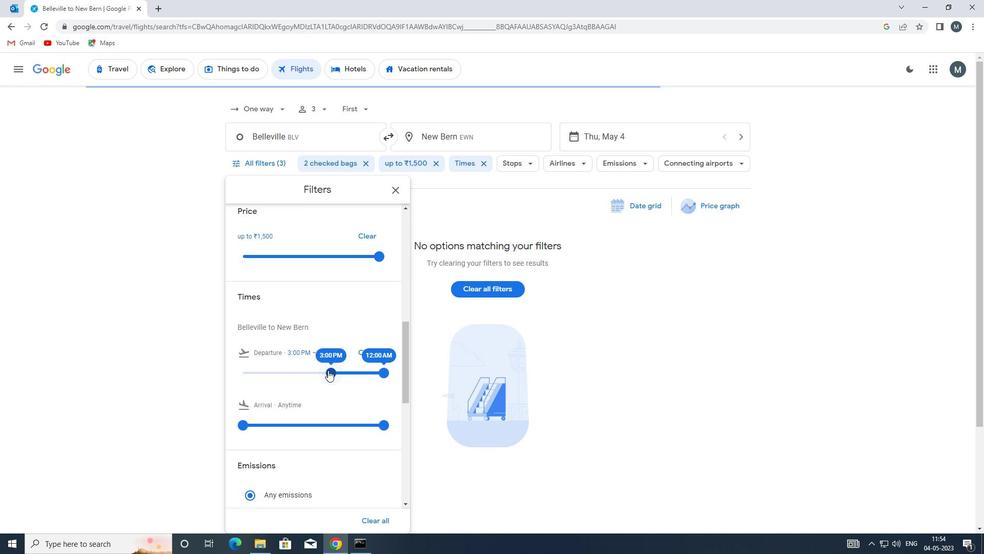 
Action: Mouse pressed left at (328, 370)
Screenshot: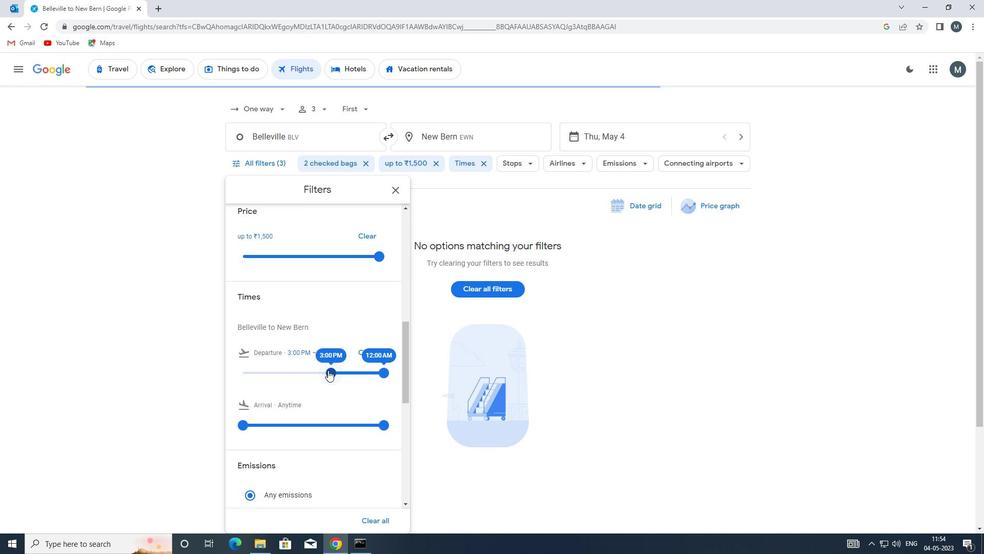 
Action: Mouse moved to (379, 371)
Screenshot: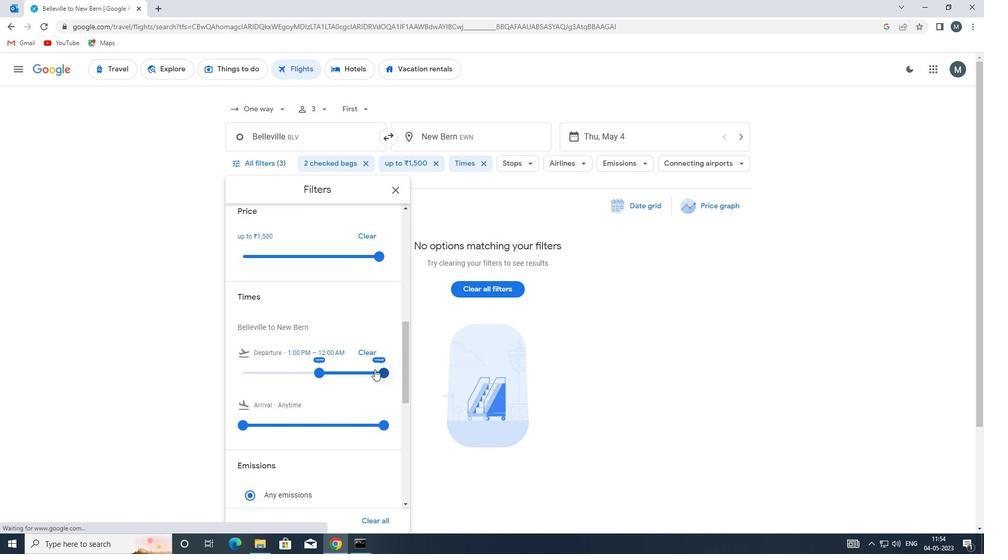 
Action: Mouse pressed left at (379, 371)
Screenshot: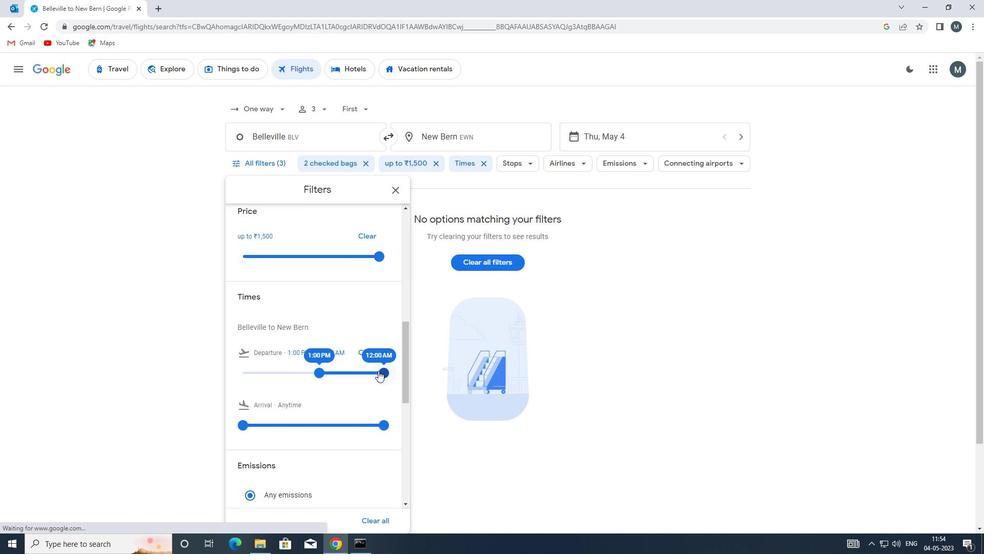 
Action: Mouse moved to (315, 363)
Screenshot: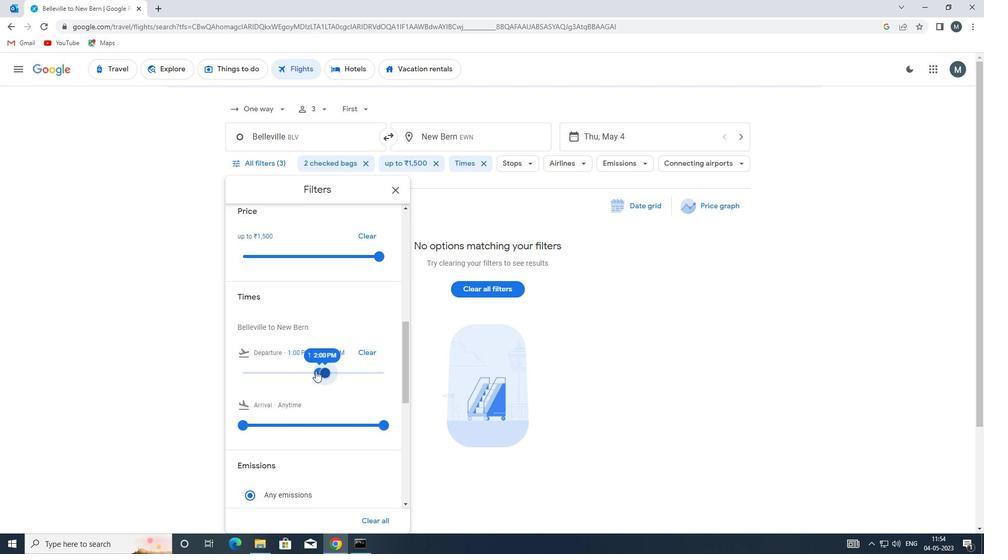 
Action: Mouse scrolled (315, 363) with delta (0, 0)
Screenshot: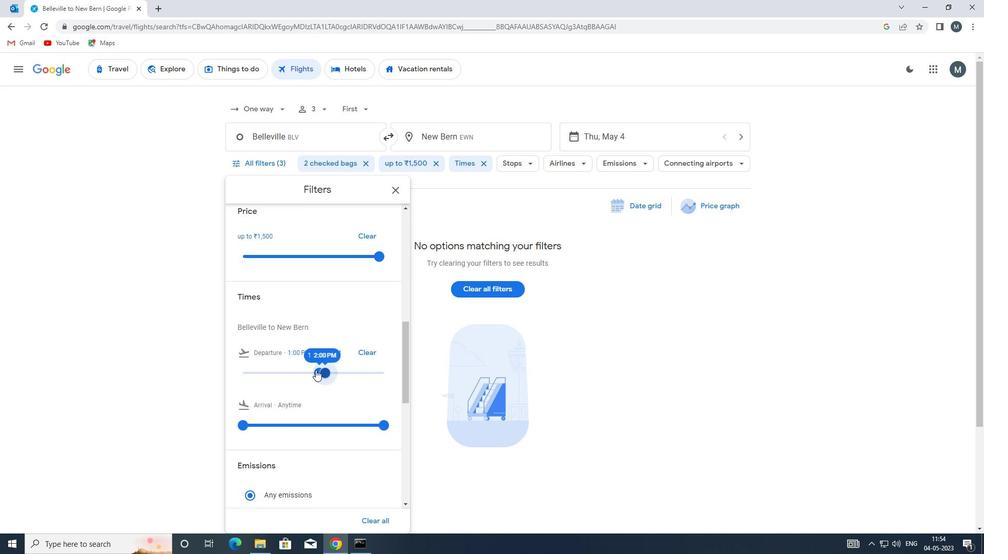
Action: Mouse scrolled (315, 363) with delta (0, 0)
Screenshot: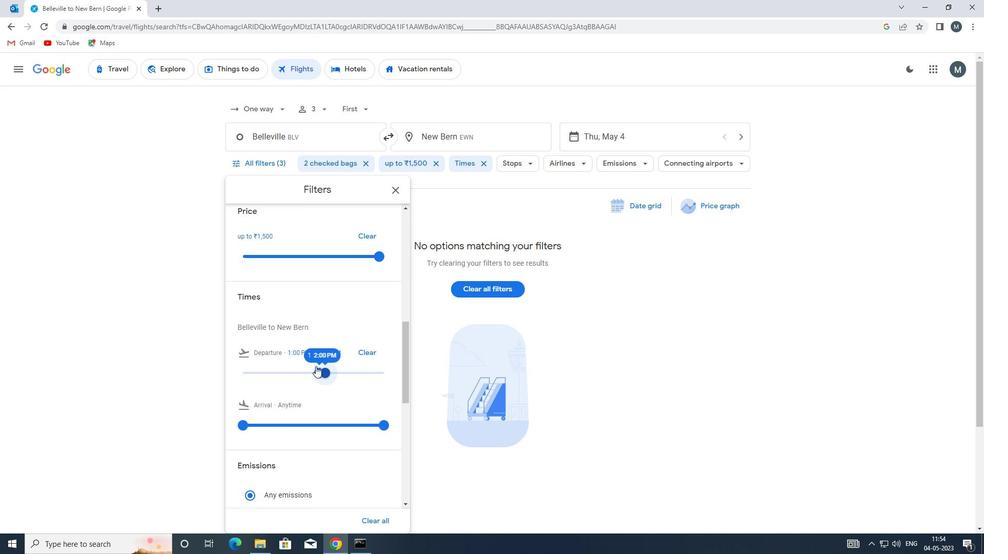 
Action: Mouse moved to (395, 192)
Screenshot: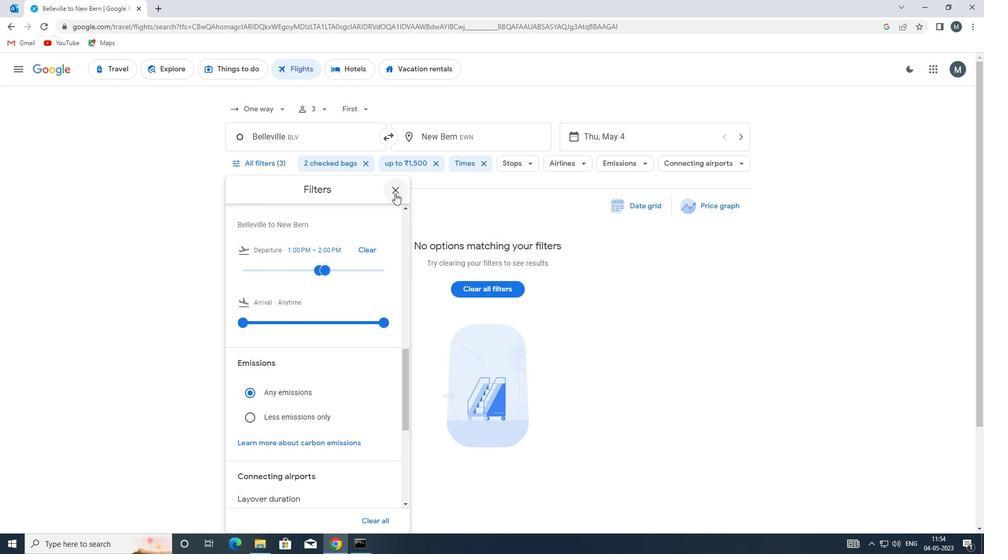 
Action: Mouse pressed left at (395, 192)
Screenshot: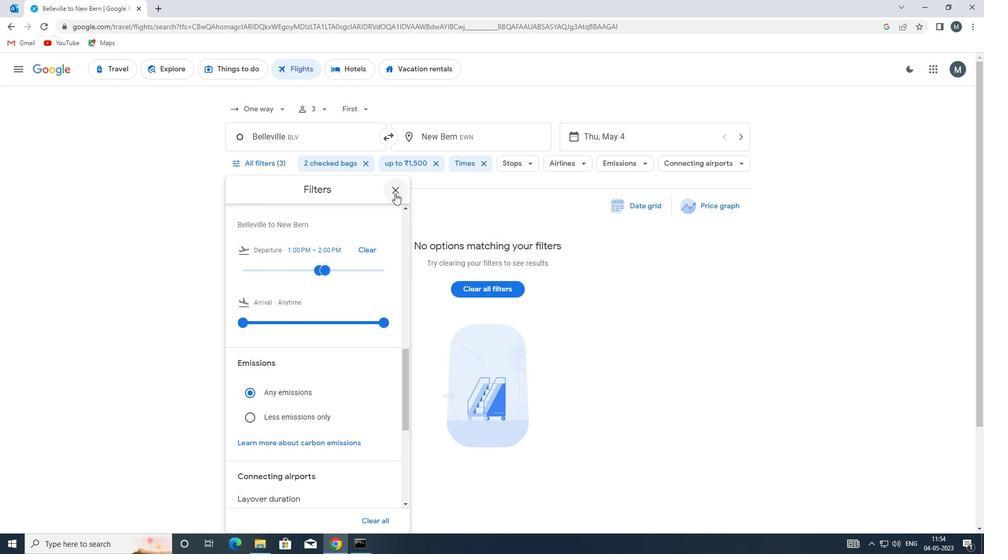 
